 Task: Move the task Upgrade and migrate company data storage to a cloud-based solution to the section To-Do in the project AgileLogic and sort the tasks in the project by Last modified on
Action: Mouse moved to (92, 277)
Screenshot: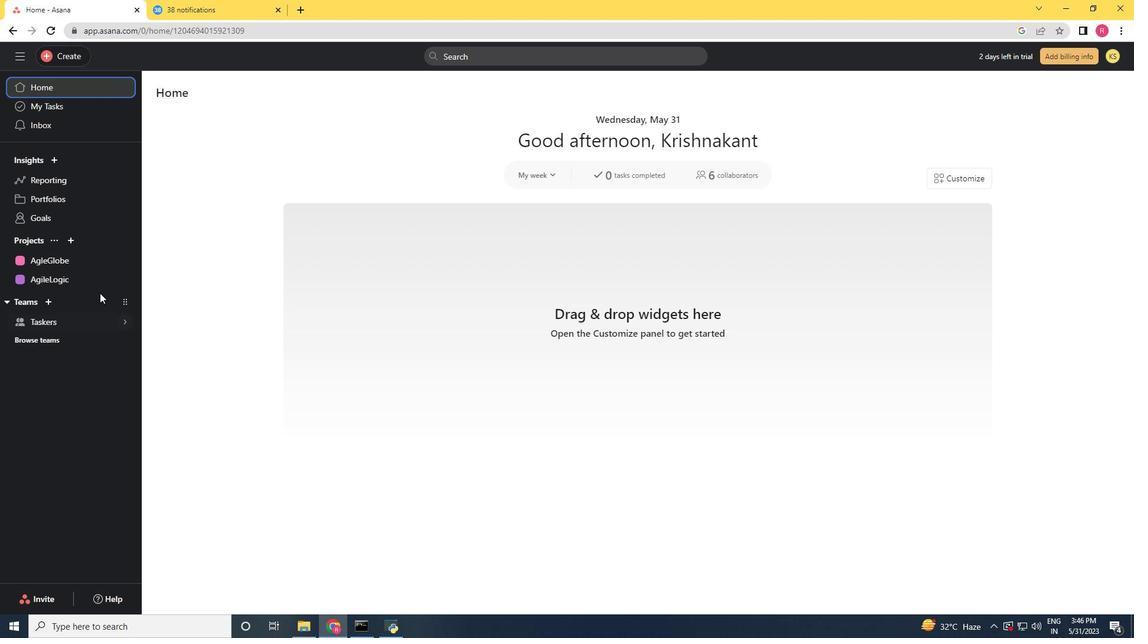 
Action: Mouse pressed left at (92, 277)
Screenshot: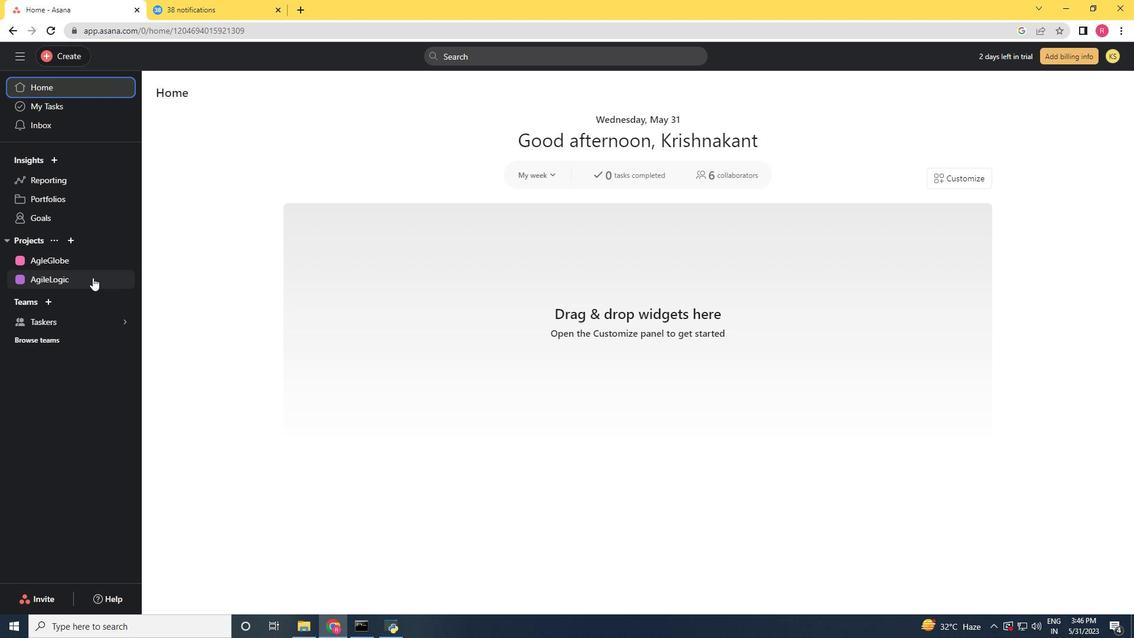 
Action: Mouse moved to (450, 329)
Screenshot: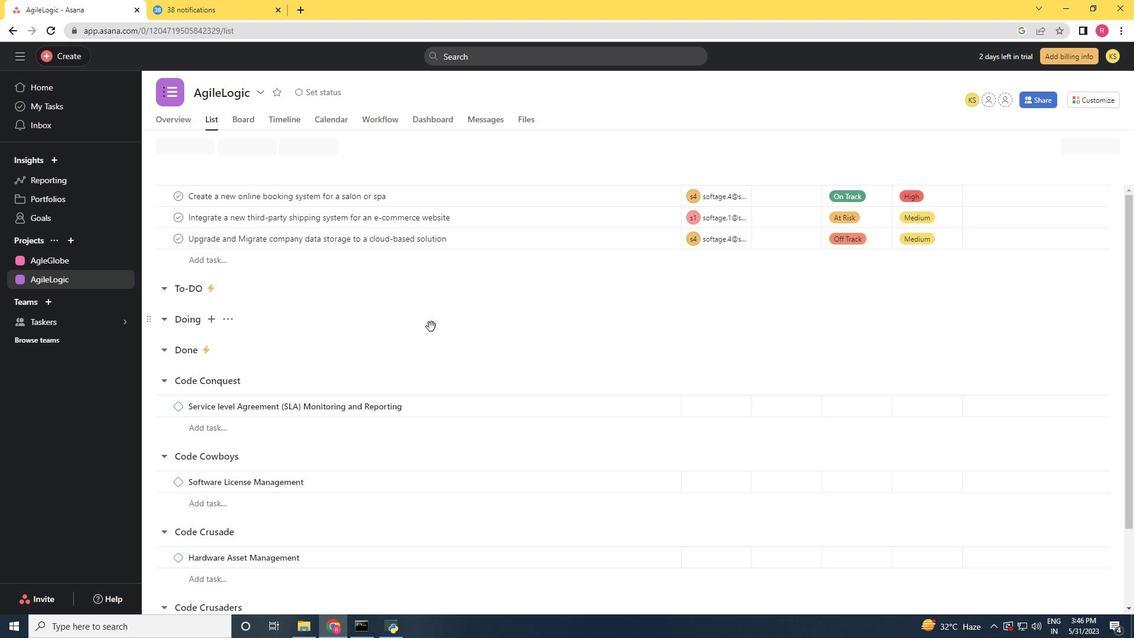 
Action: Mouse scrolled (450, 329) with delta (0, 0)
Screenshot: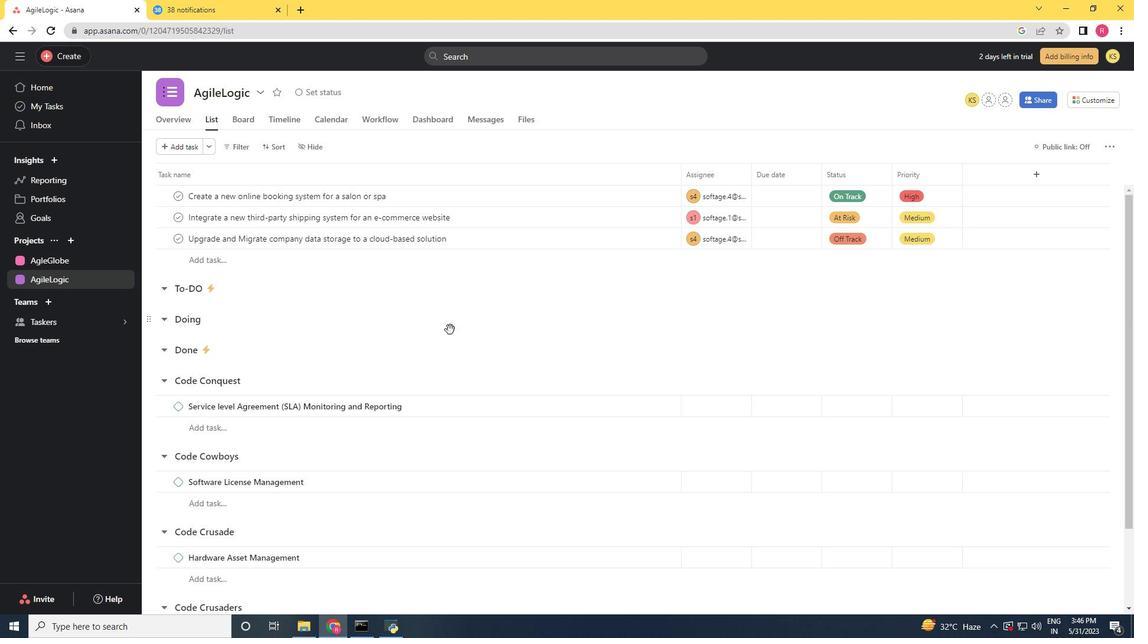 
Action: Mouse scrolled (450, 329) with delta (0, 0)
Screenshot: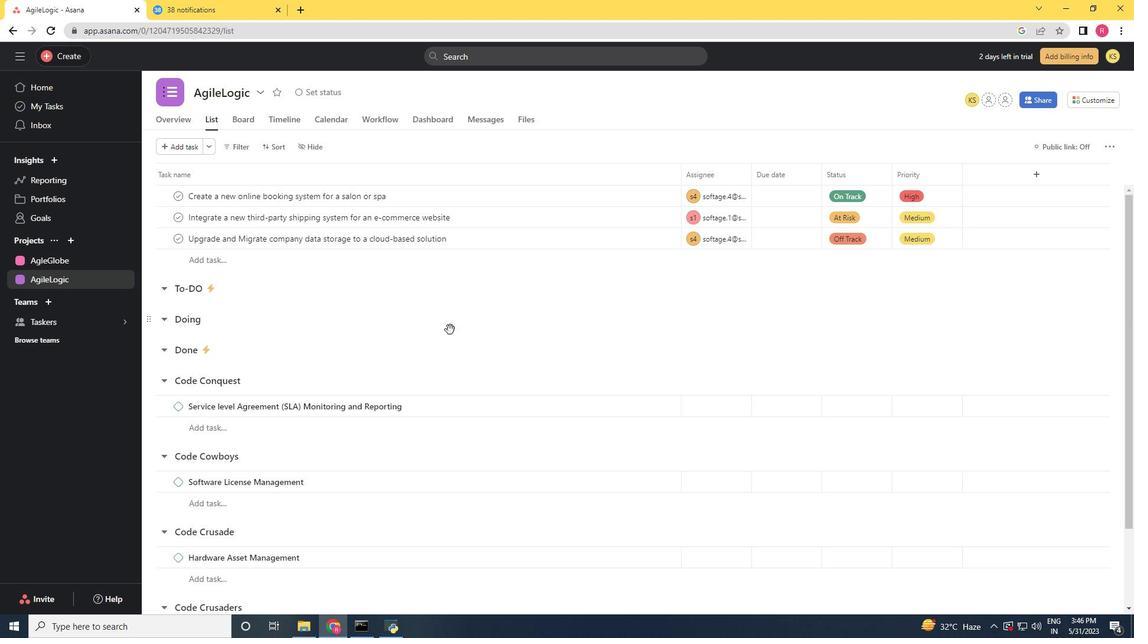 
Action: Mouse moved to (450, 330)
Screenshot: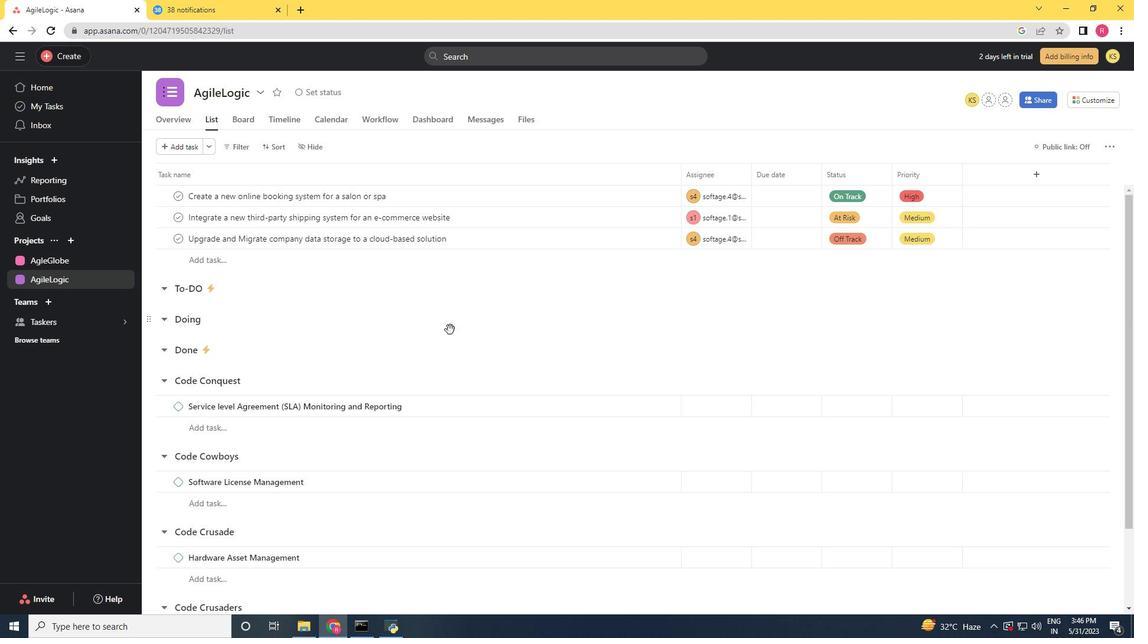 
Action: Mouse scrolled (450, 329) with delta (0, 0)
Screenshot: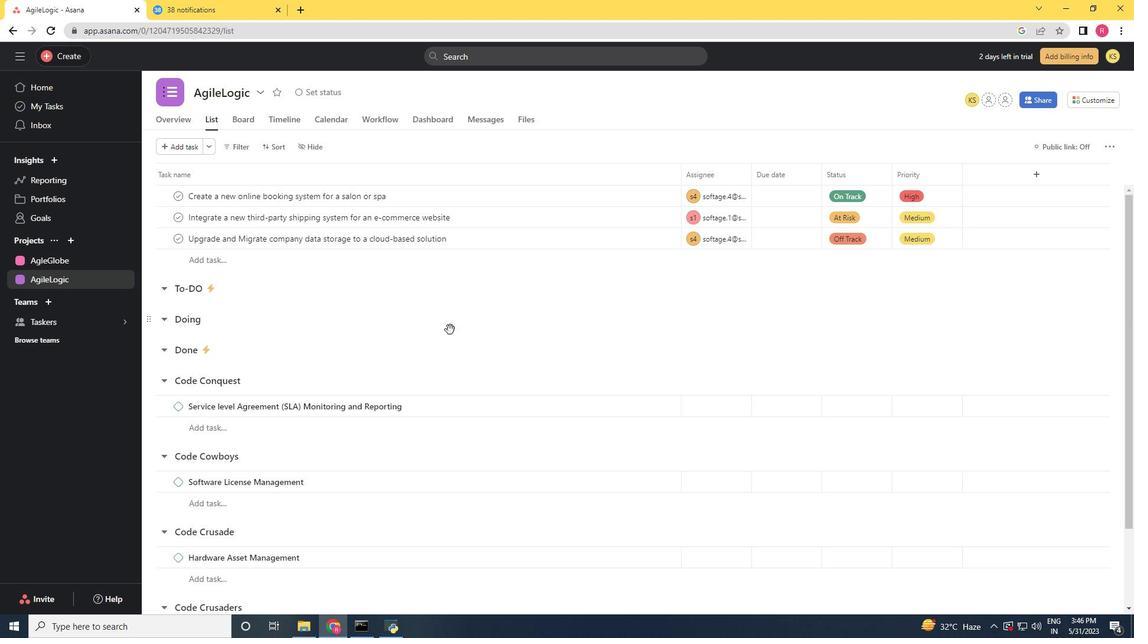 
Action: Mouse moved to (450, 330)
Screenshot: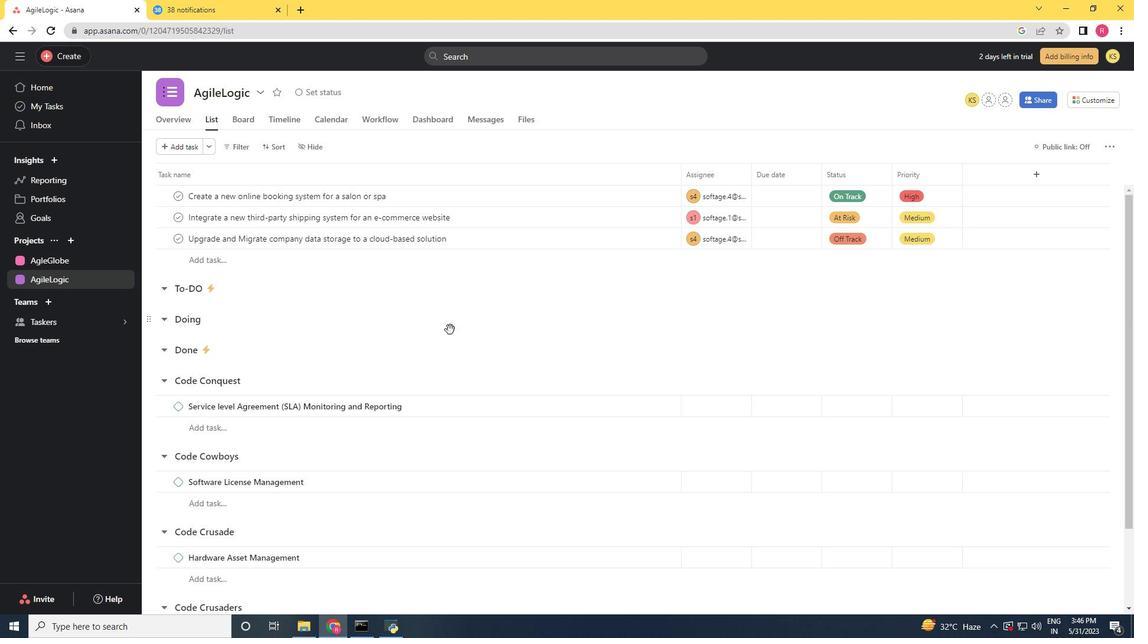 
Action: Mouse scrolled (450, 330) with delta (0, 0)
Screenshot: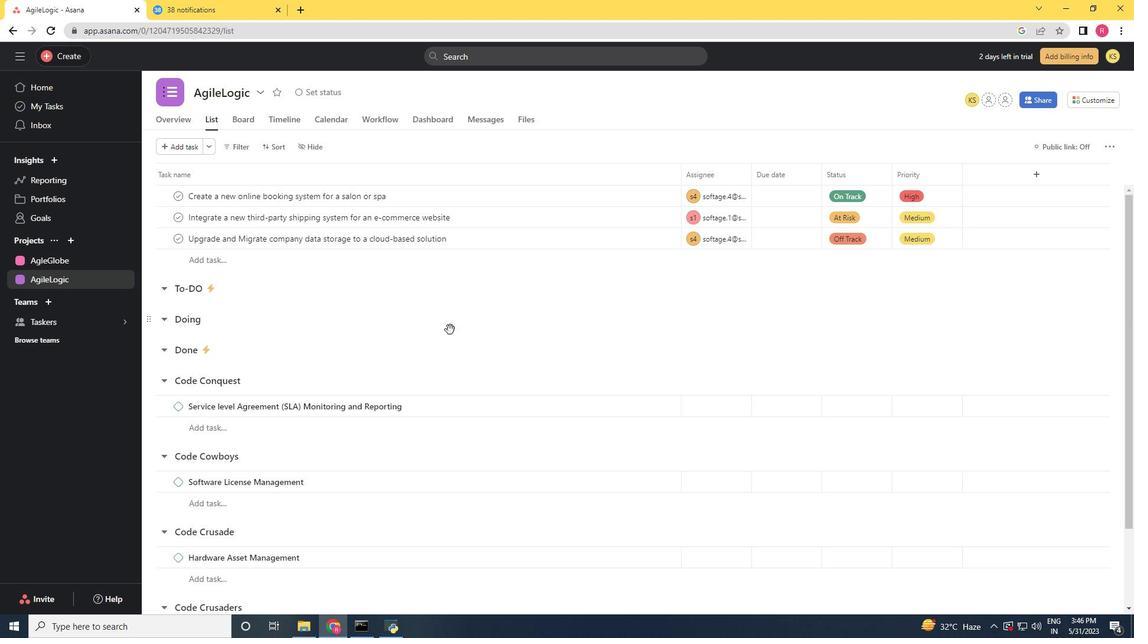 
Action: Mouse moved to (450, 330)
Screenshot: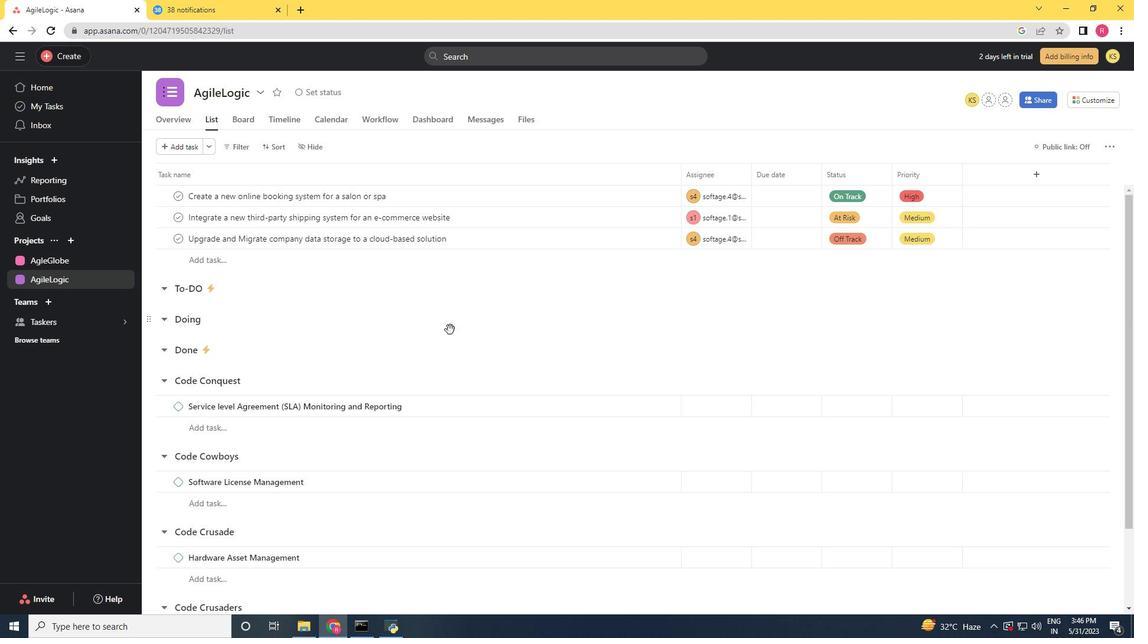 
Action: Mouse scrolled (450, 330) with delta (0, 0)
Screenshot: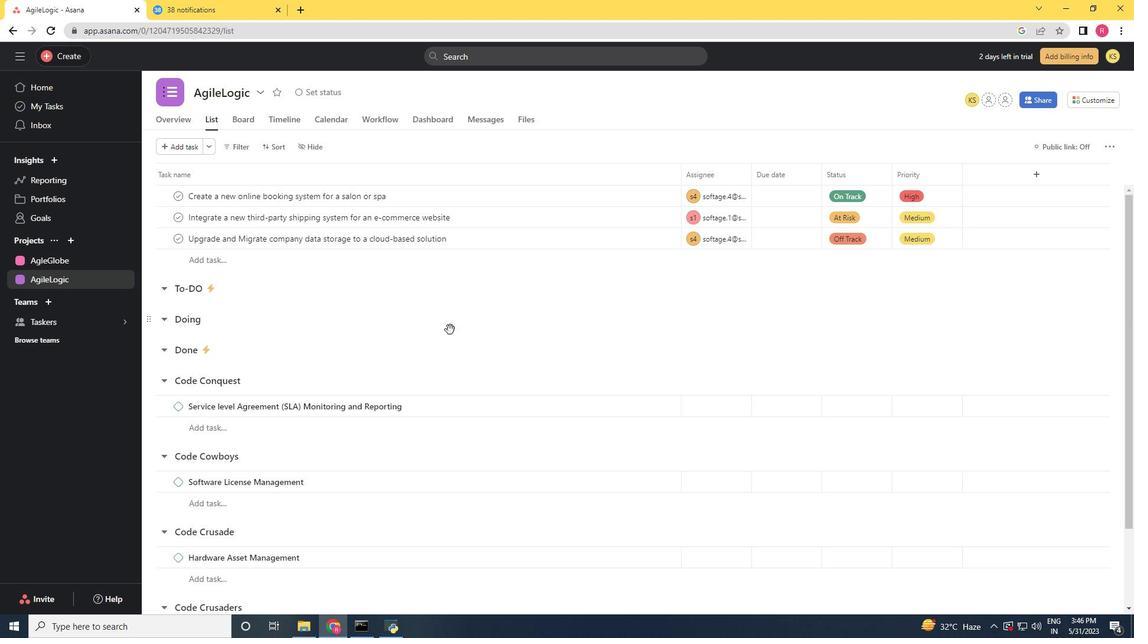 
Action: Mouse scrolled (450, 330) with delta (0, 0)
Screenshot: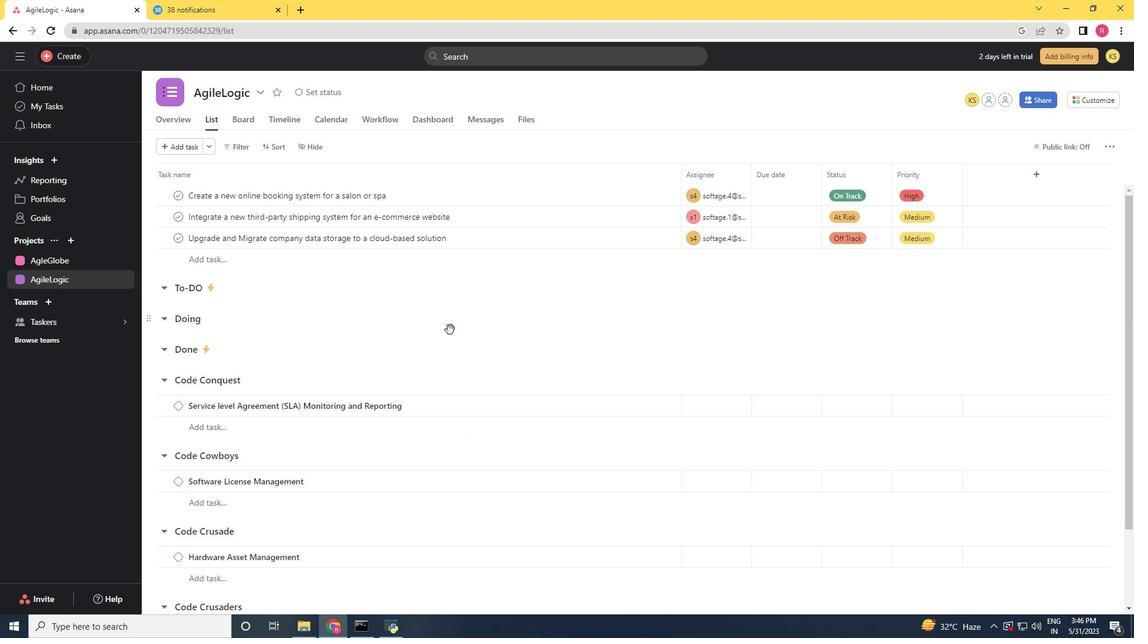 
Action: Mouse scrolled (450, 330) with delta (0, 0)
Screenshot: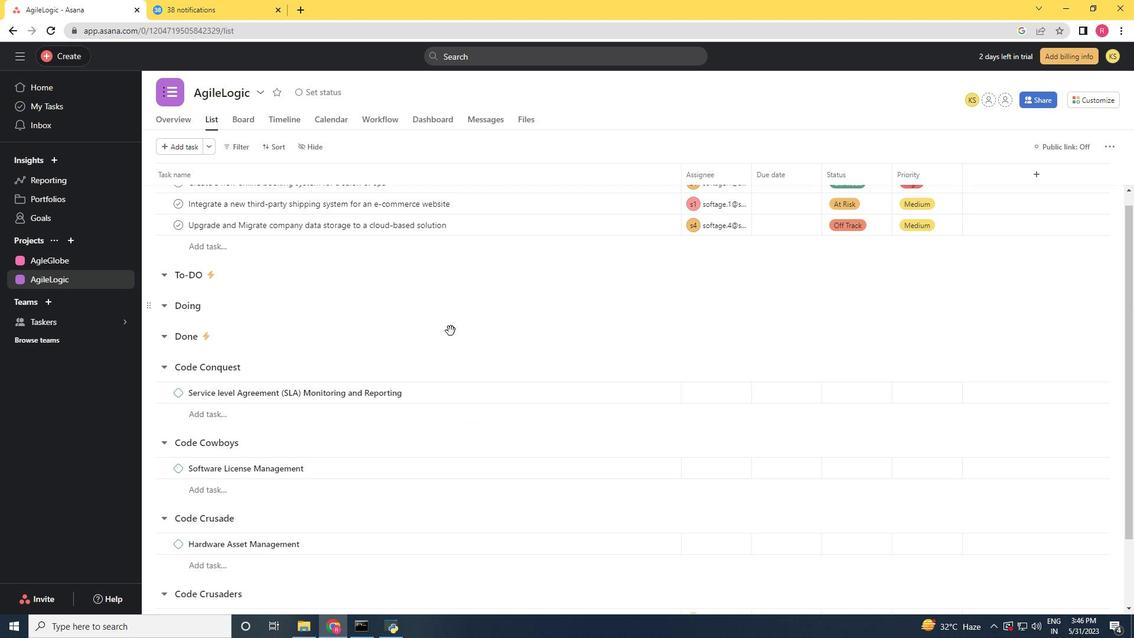 
Action: Mouse moved to (452, 331)
Screenshot: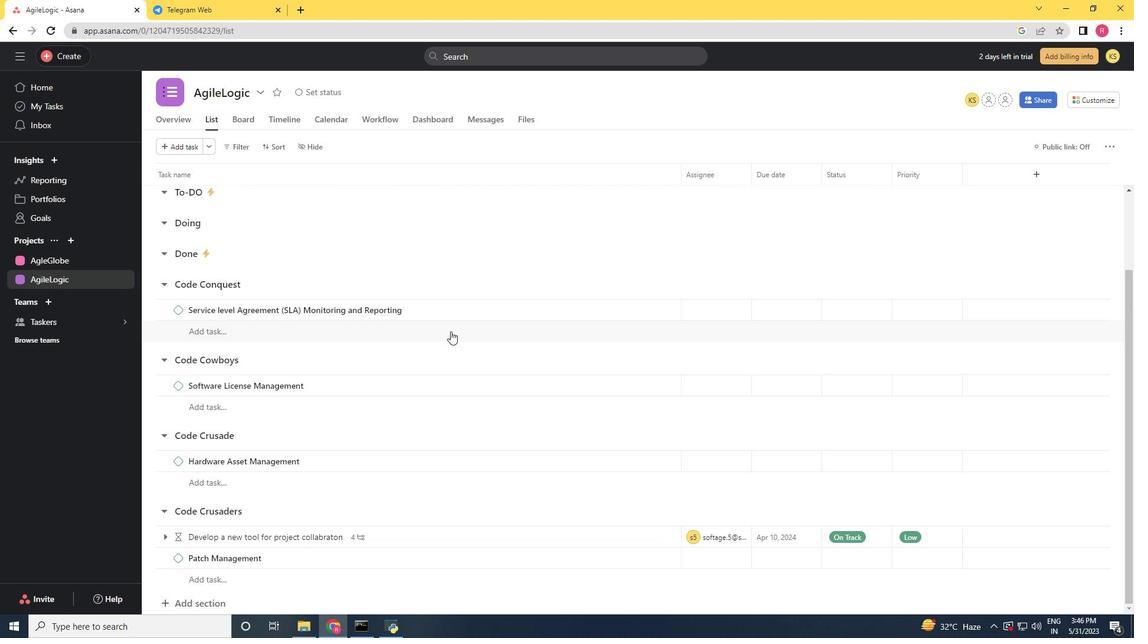 
Action: Mouse scrolled (452, 332) with delta (0, 0)
Screenshot: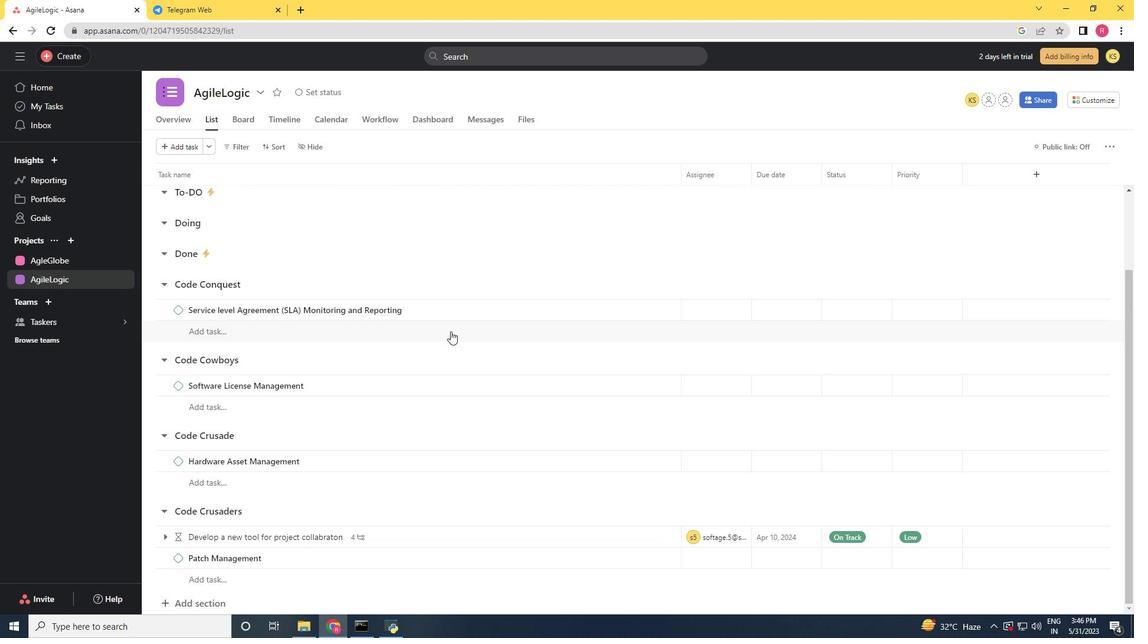 
Action: Mouse moved to (455, 329)
Screenshot: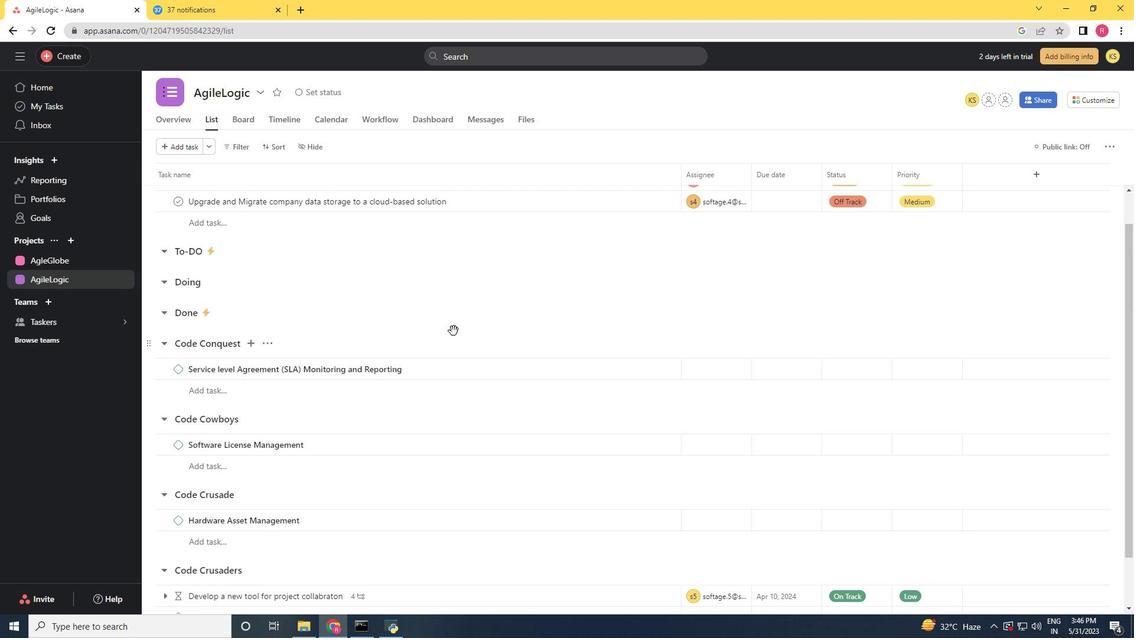
Action: Mouse scrolled (454, 330) with delta (0, 0)
Screenshot: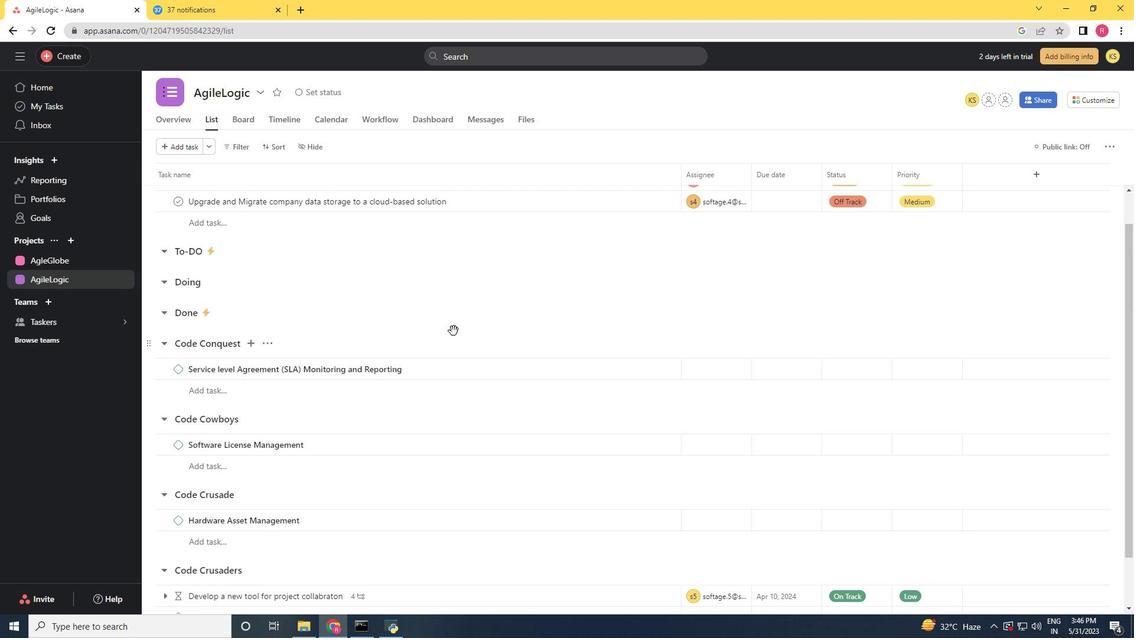 
Action: Mouse moved to (456, 328)
Screenshot: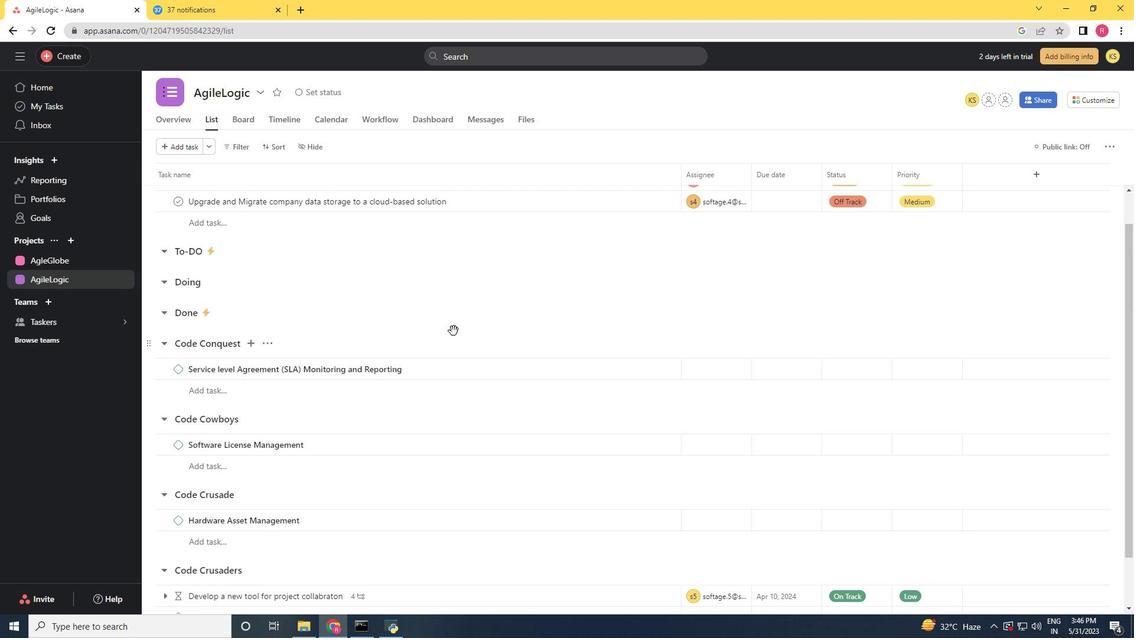 
Action: Mouse scrolled (456, 329) with delta (0, 0)
Screenshot: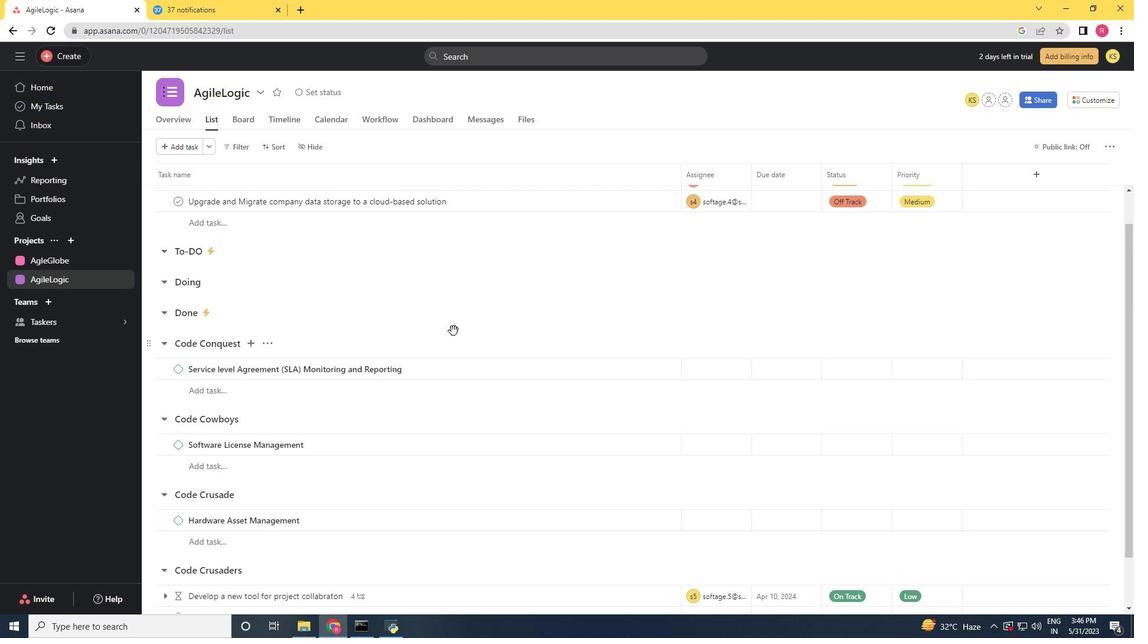 
Action: Mouse moved to (459, 326)
Screenshot: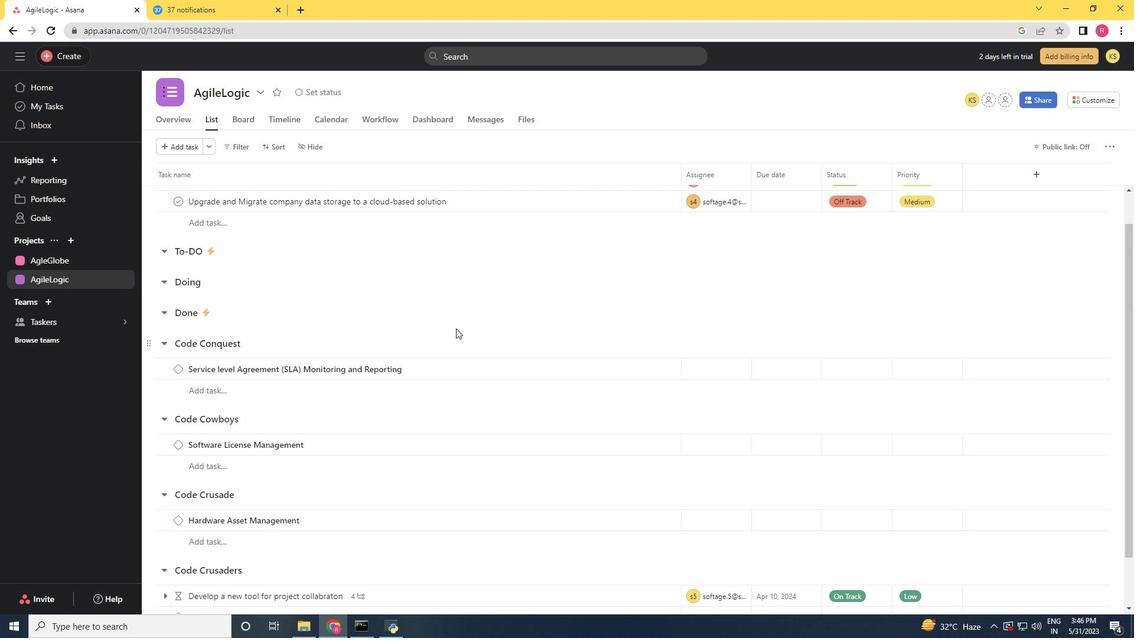 
Action: Mouse scrolled (459, 326) with delta (0, 0)
Screenshot: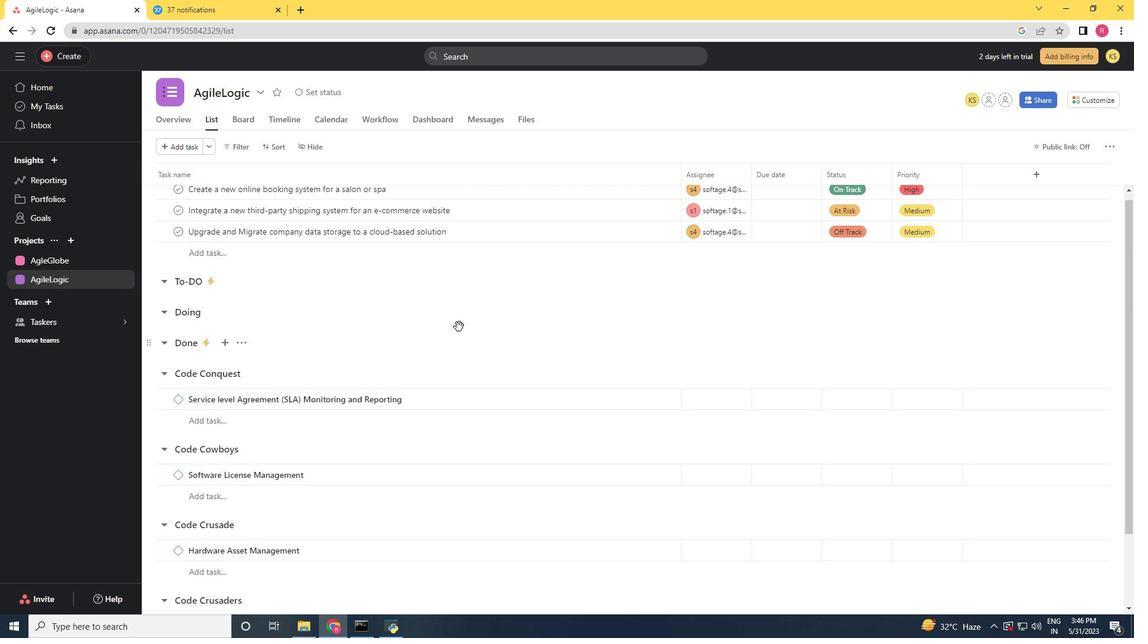 
Action: Mouse moved to (459, 327)
Screenshot: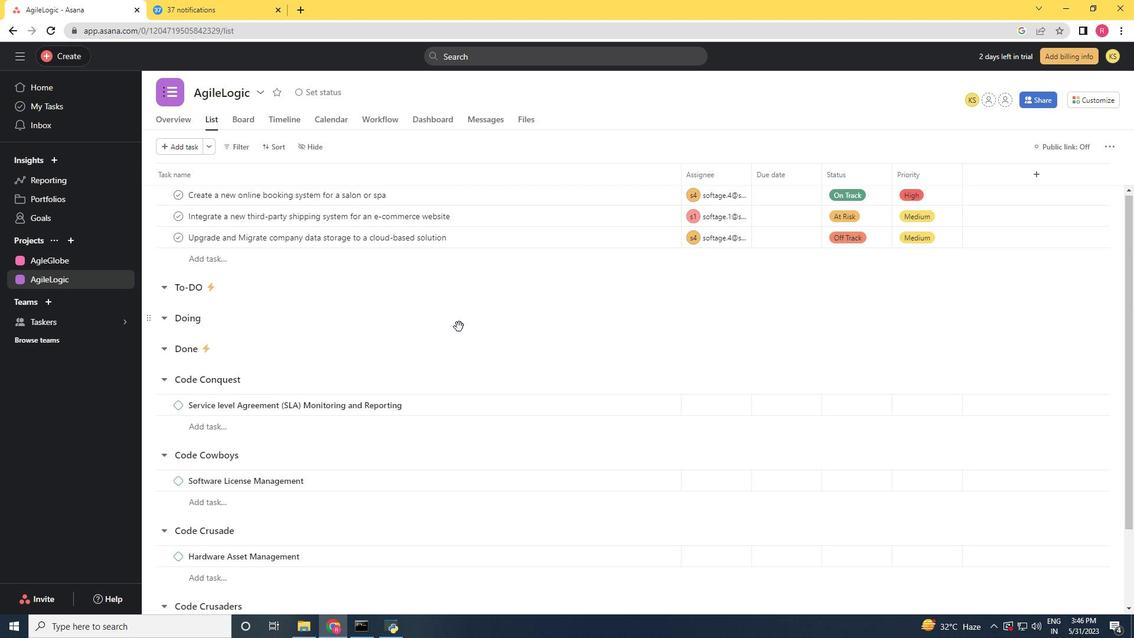 
Action: Mouse scrolled (459, 326) with delta (0, 0)
Screenshot: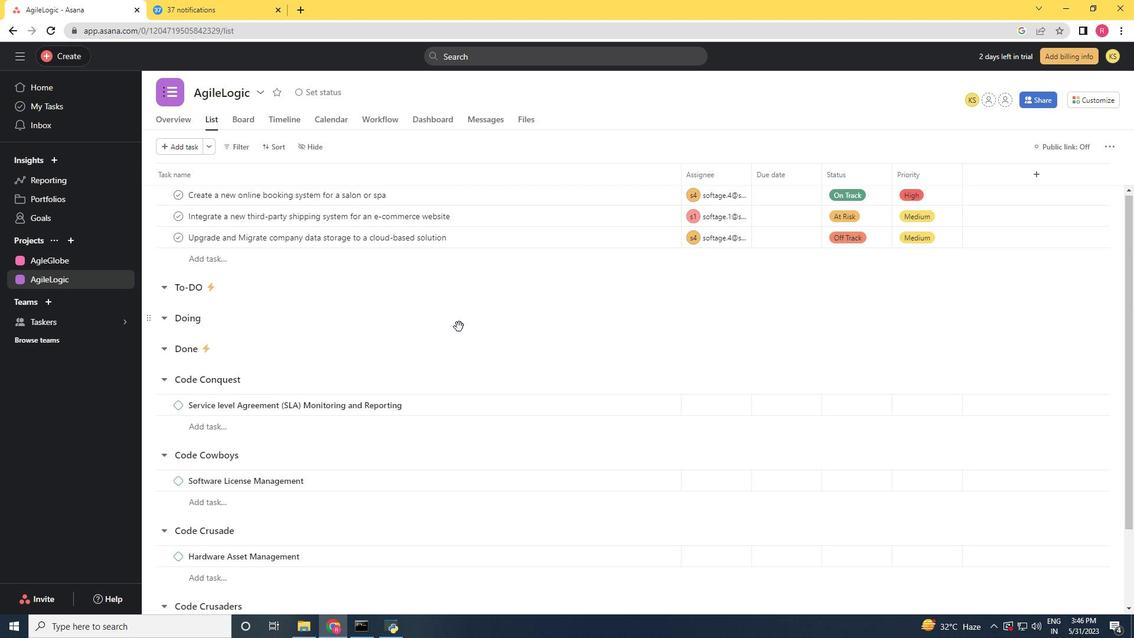 
Action: Mouse moved to (459, 327)
Screenshot: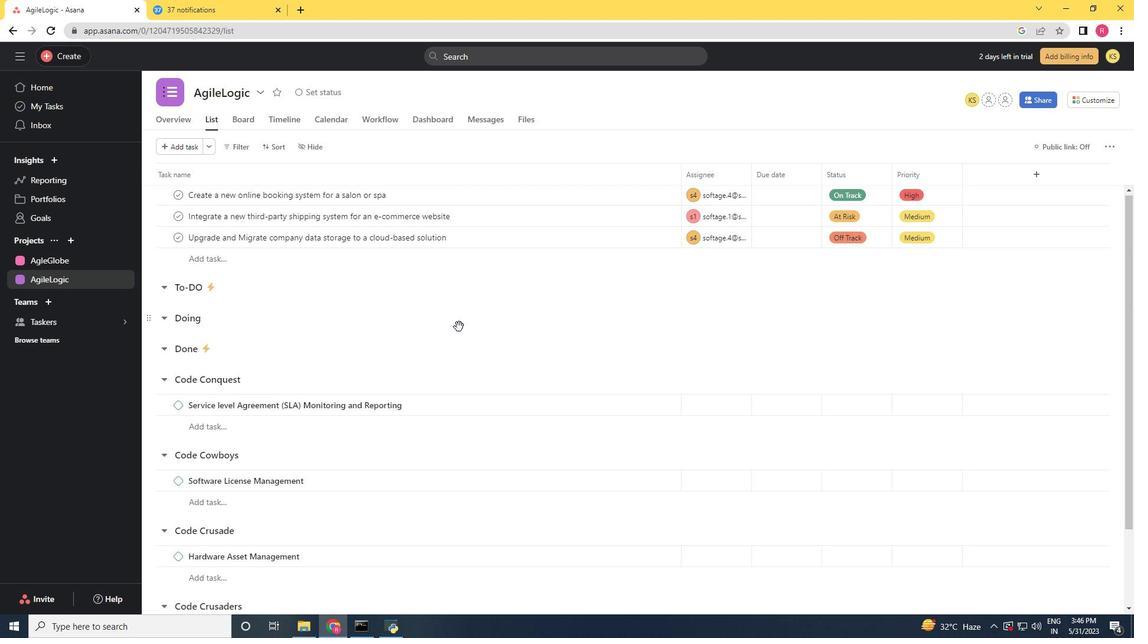
Action: Mouse scrolled (459, 327) with delta (0, 0)
Screenshot: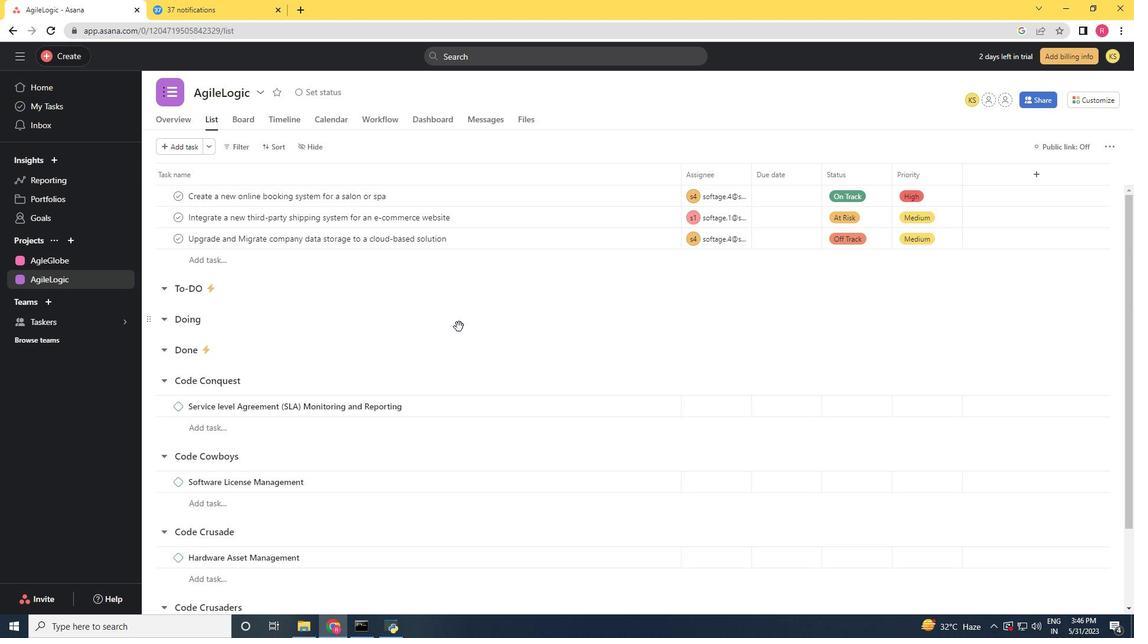 
Action: Mouse scrolled (459, 327) with delta (0, 0)
Screenshot: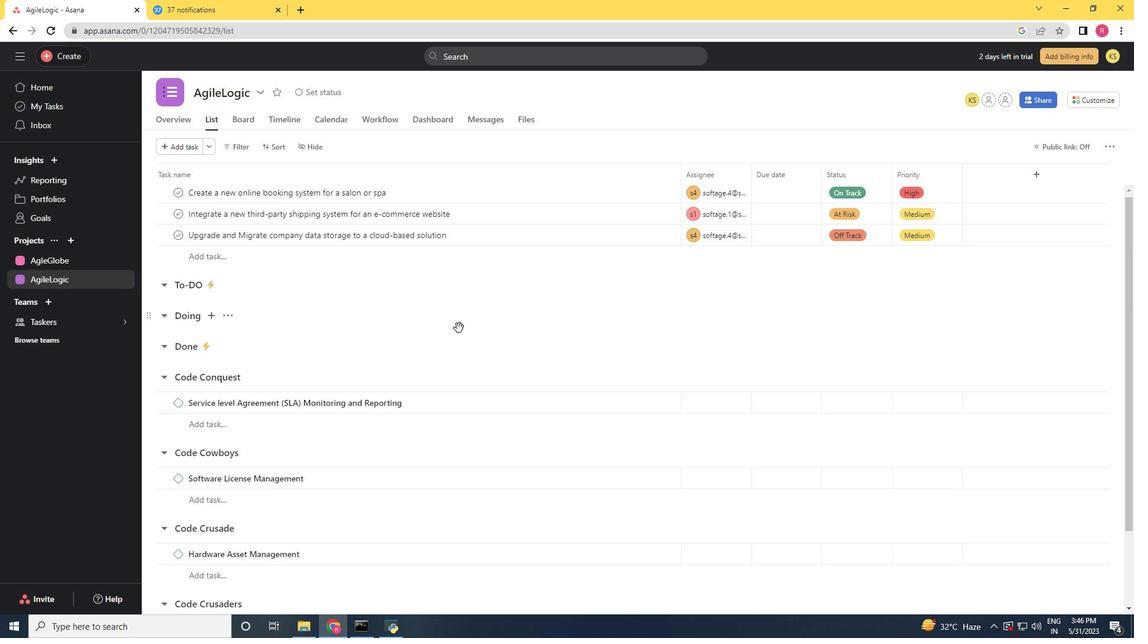 
Action: Mouse moved to (463, 416)
Screenshot: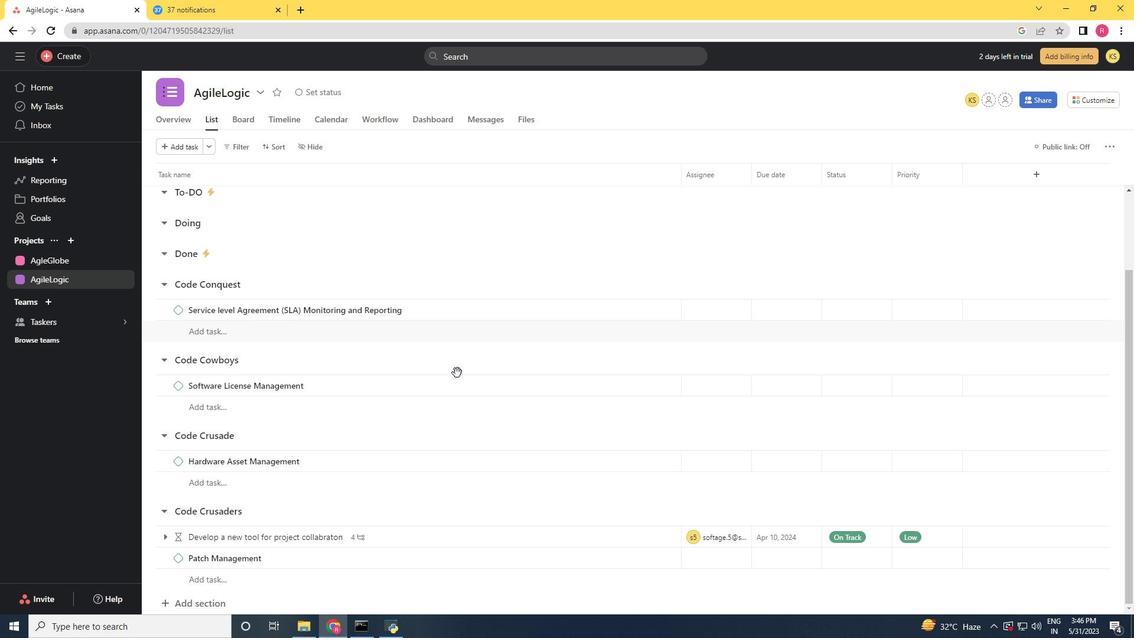 
Action: Mouse scrolled (463, 415) with delta (0, 0)
Screenshot: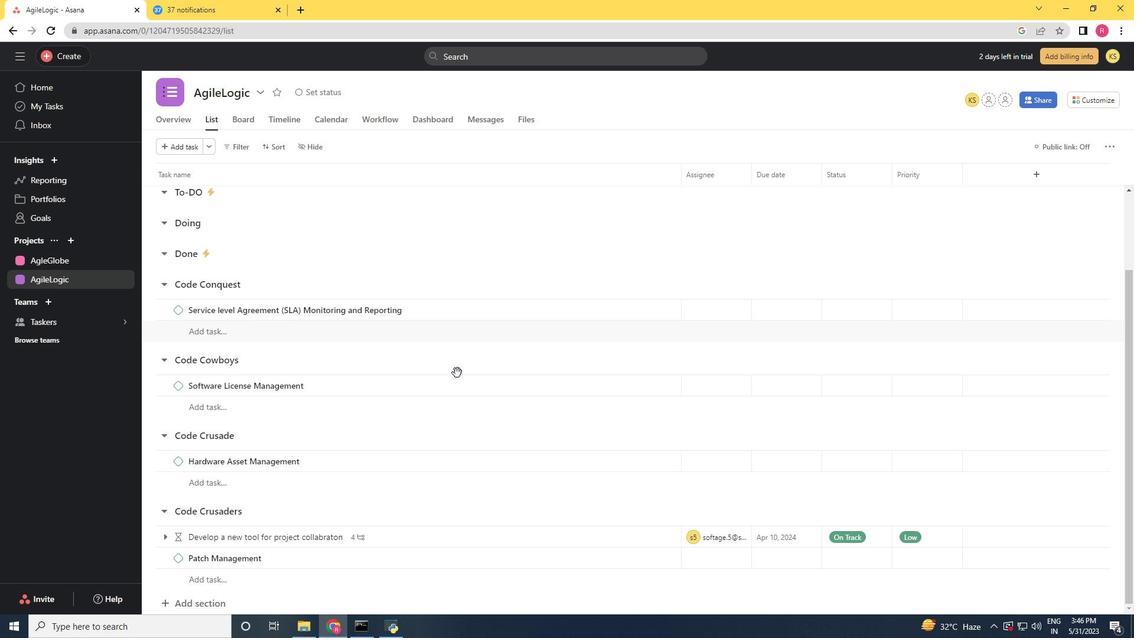 
Action: Mouse moved to (463, 422)
Screenshot: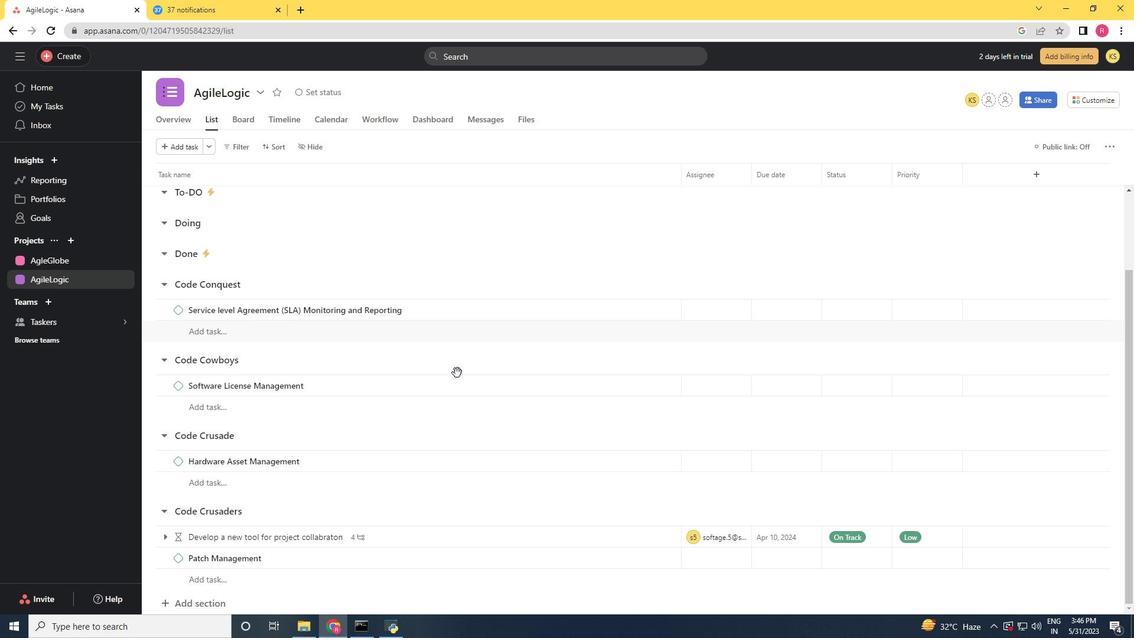
Action: Mouse scrolled (463, 421) with delta (0, 0)
Screenshot: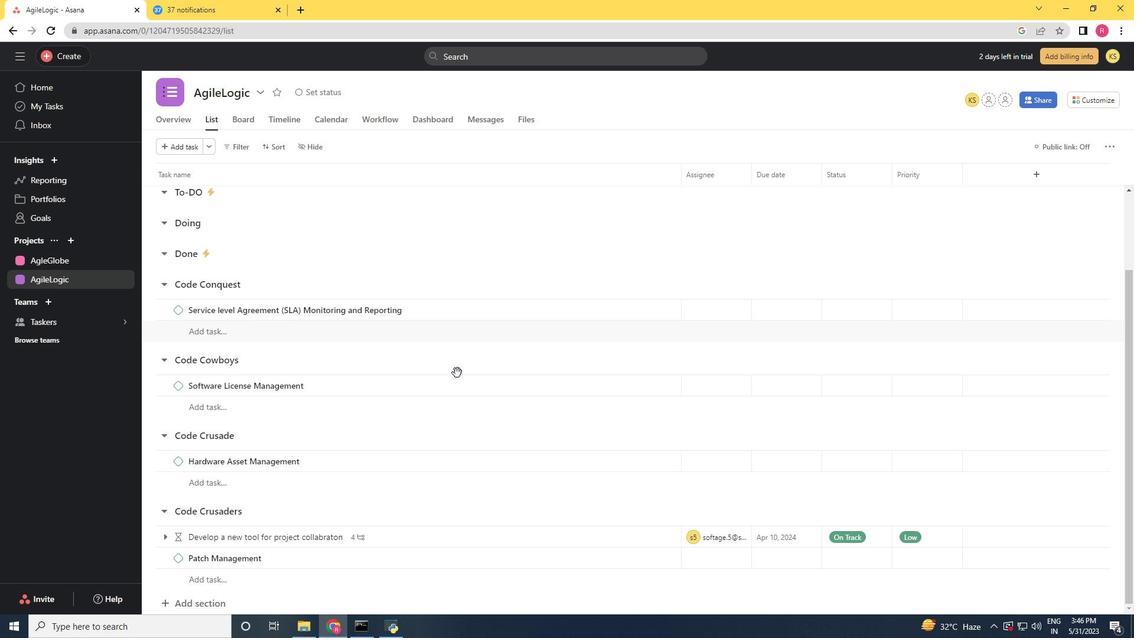 
Action: Mouse moved to (463, 430)
Screenshot: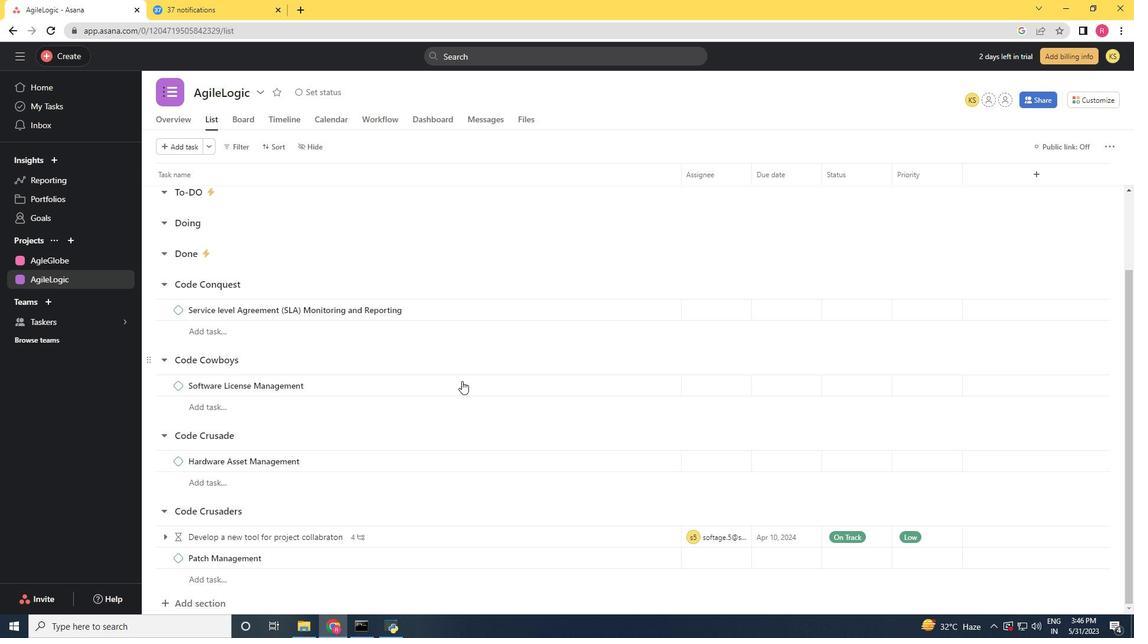 
Action: Mouse scrolled (463, 430) with delta (0, 0)
Screenshot: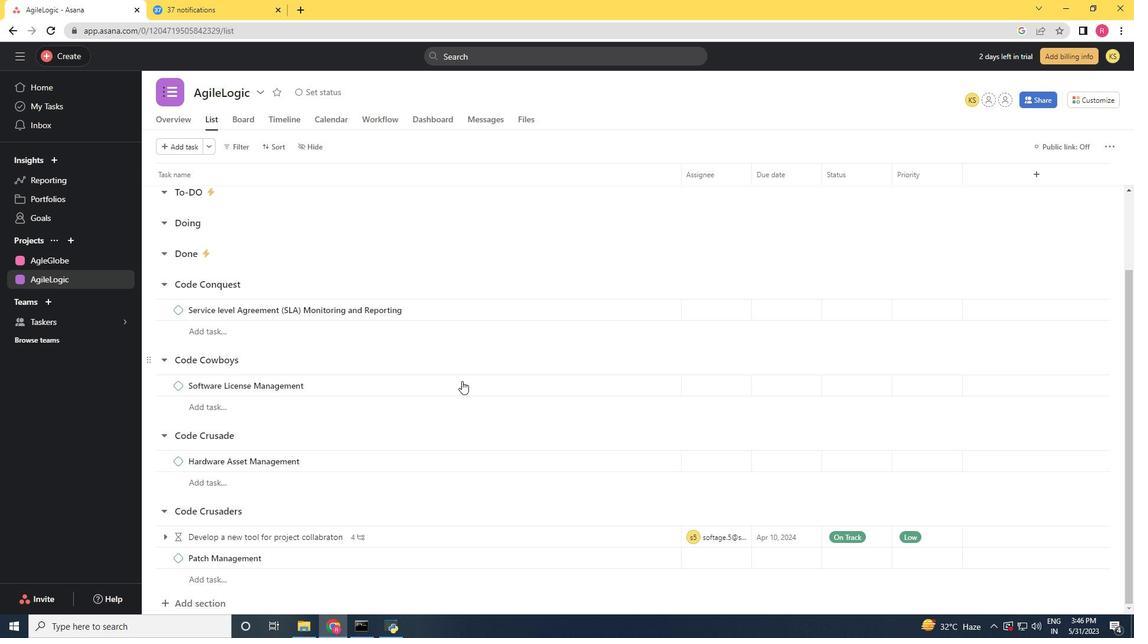 
Action: Mouse moved to (463, 432)
Screenshot: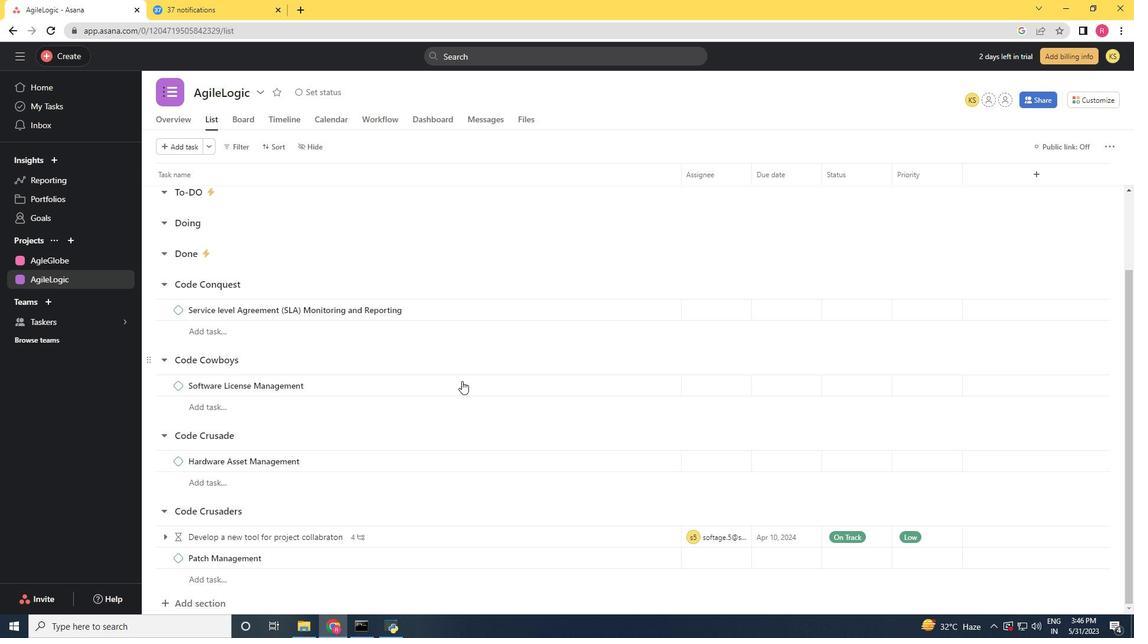 
Action: Mouse scrolled (463, 431) with delta (0, 0)
Screenshot: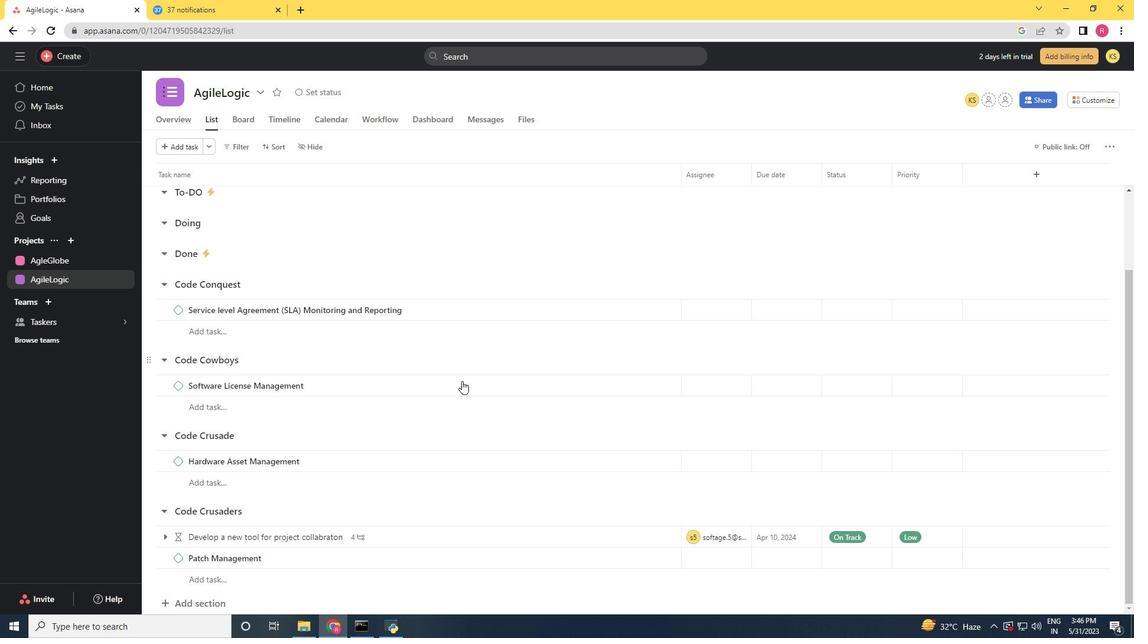
Action: Mouse moved to (463, 432)
Screenshot: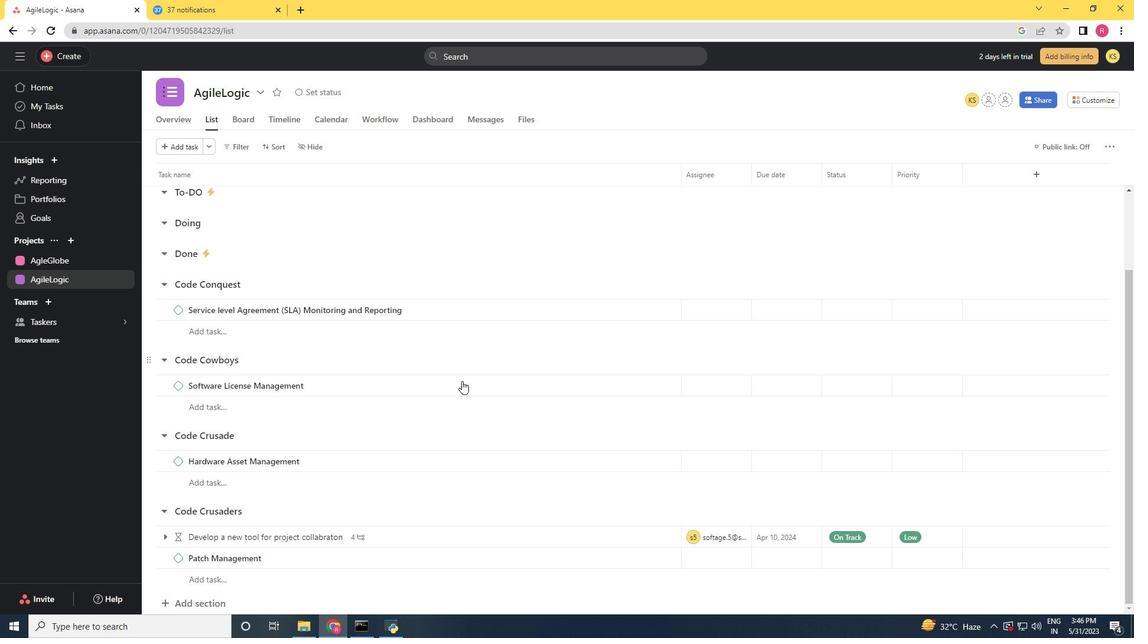
Action: Mouse scrolled (463, 432) with delta (0, 0)
Screenshot: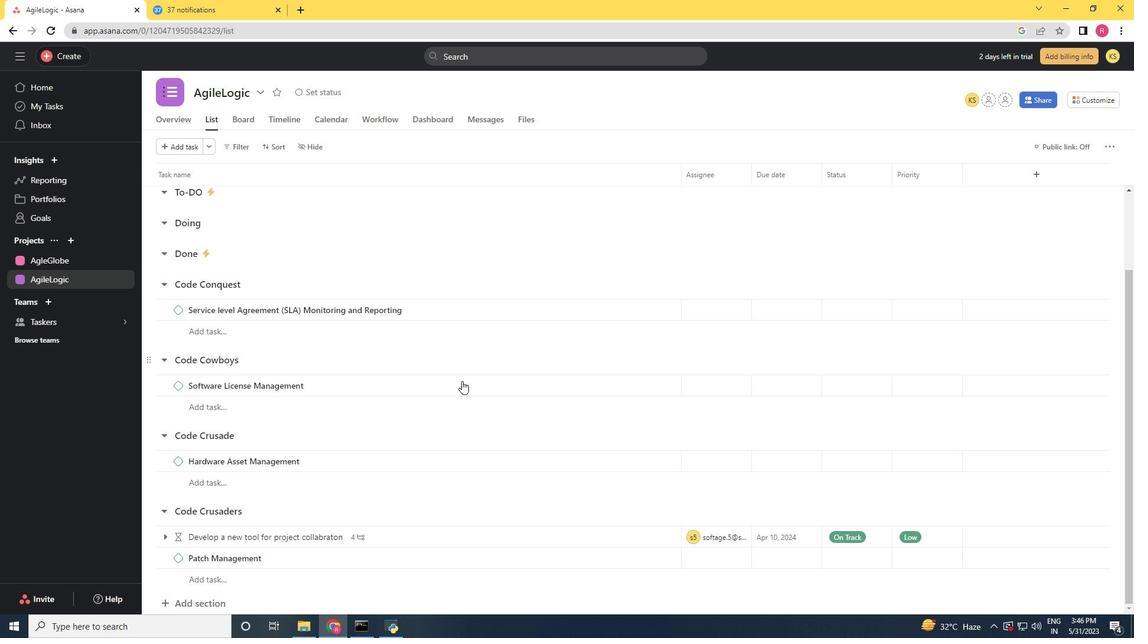 
Action: Mouse moved to (463, 432)
Screenshot: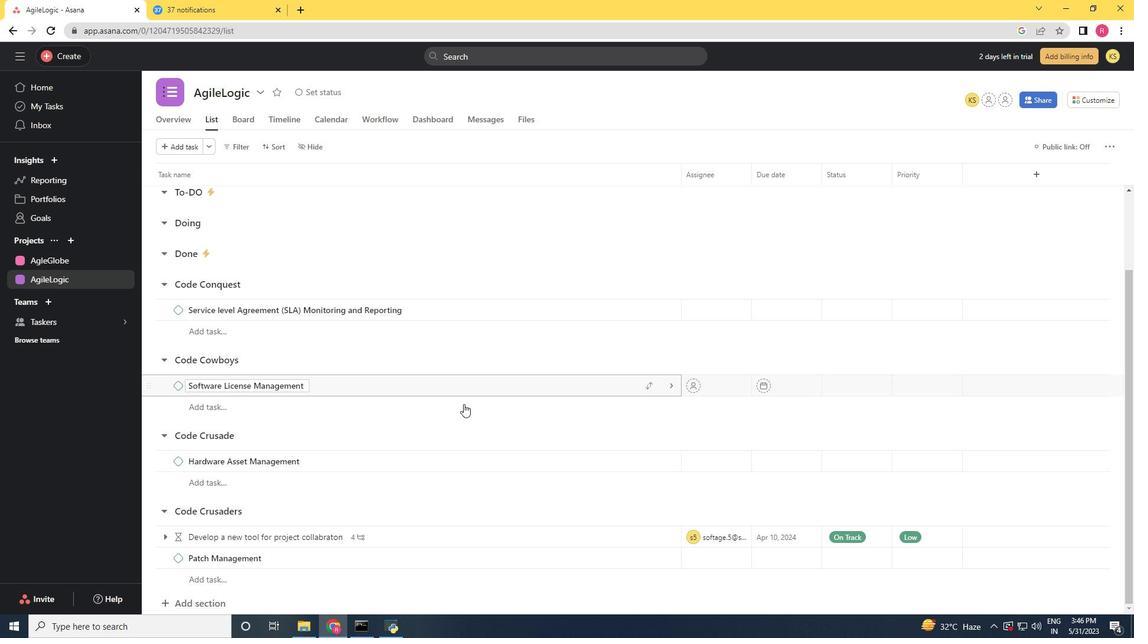 
Action: Mouse scrolled (463, 432) with delta (0, 0)
Screenshot: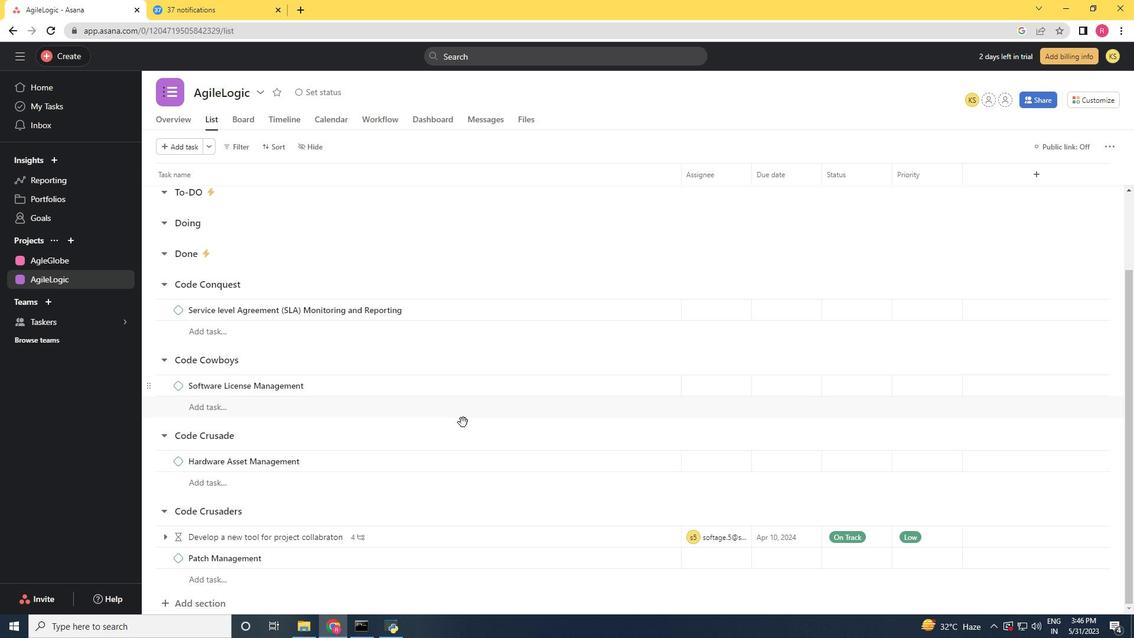 
Action: Mouse moved to (404, 497)
Screenshot: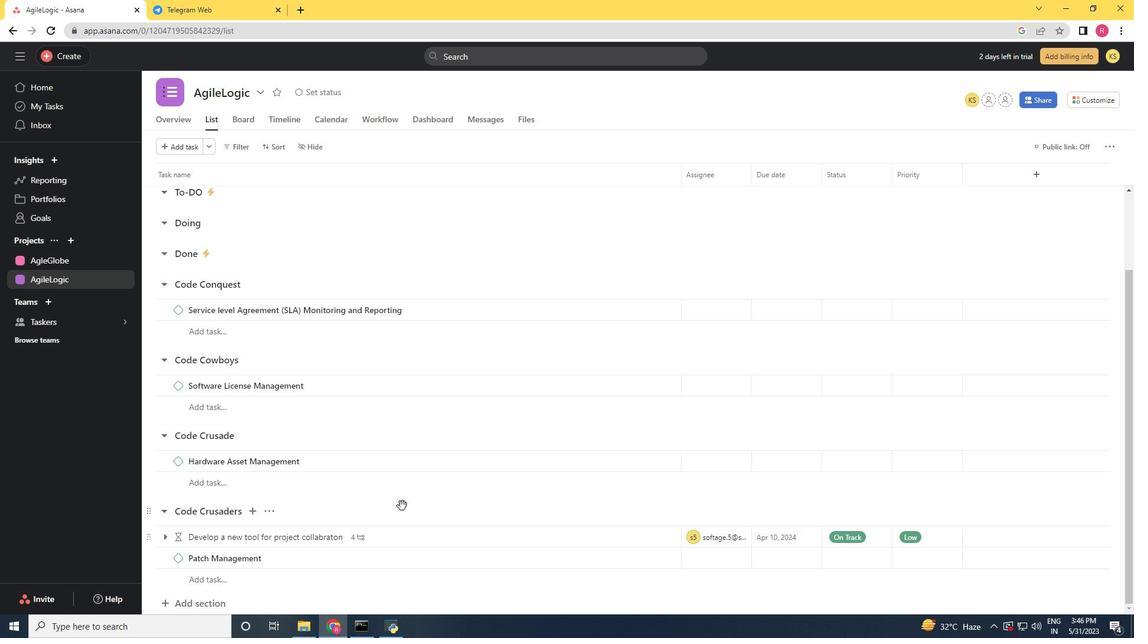 
Action: Mouse scrolled (404, 497) with delta (0, 0)
Screenshot: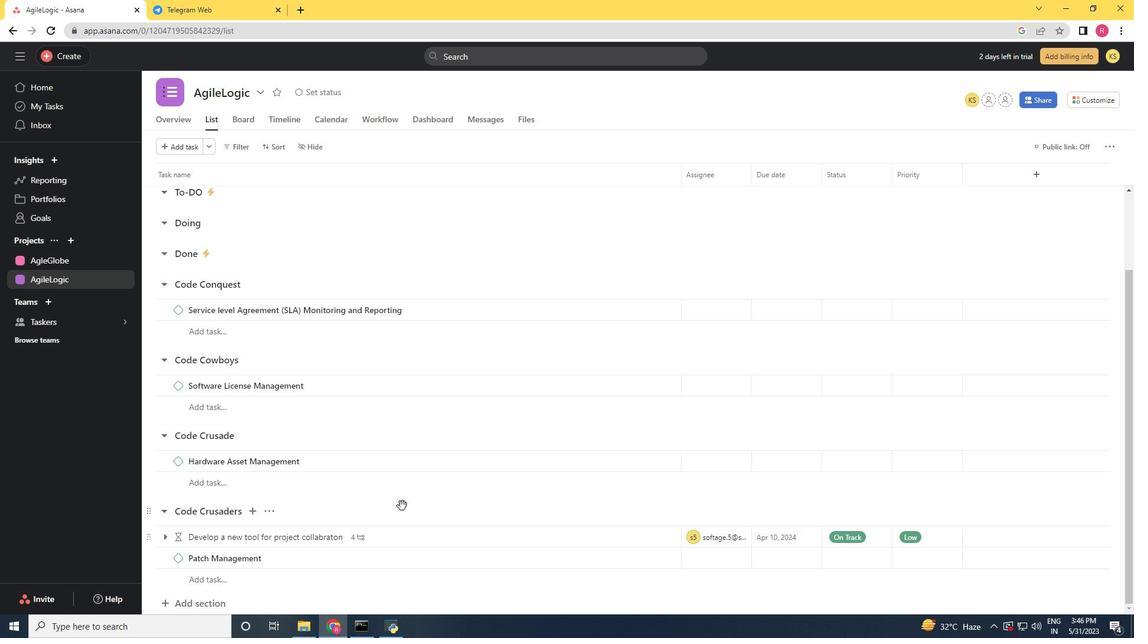 
Action: Mouse scrolled (404, 497) with delta (0, 0)
Screenshot: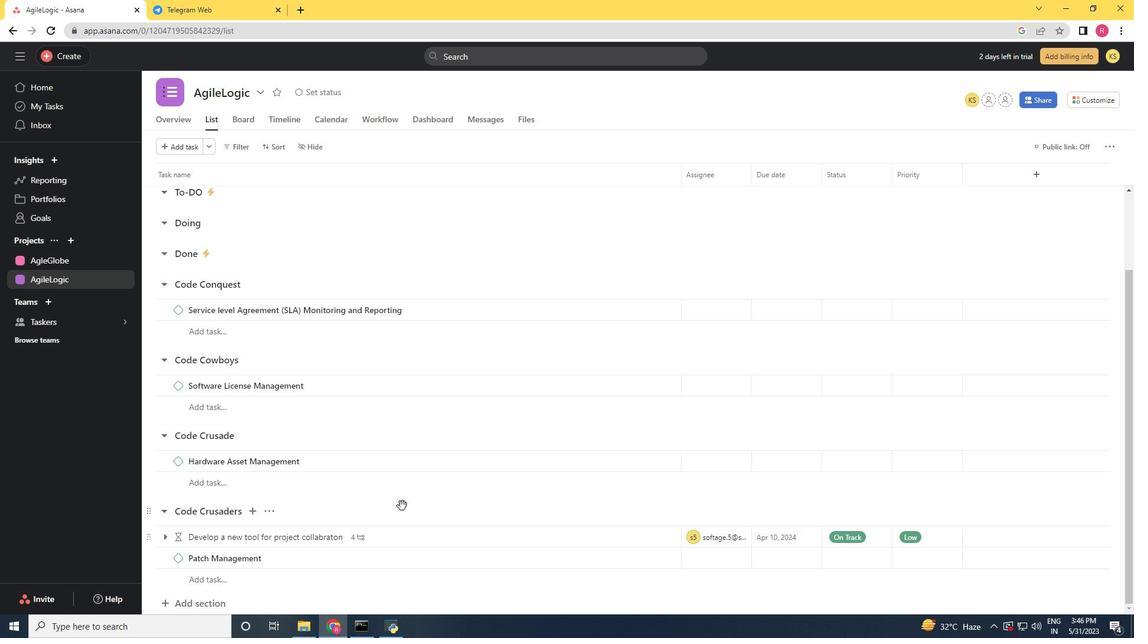 
Action: Mouse moved to (404, 497)
Screenshot: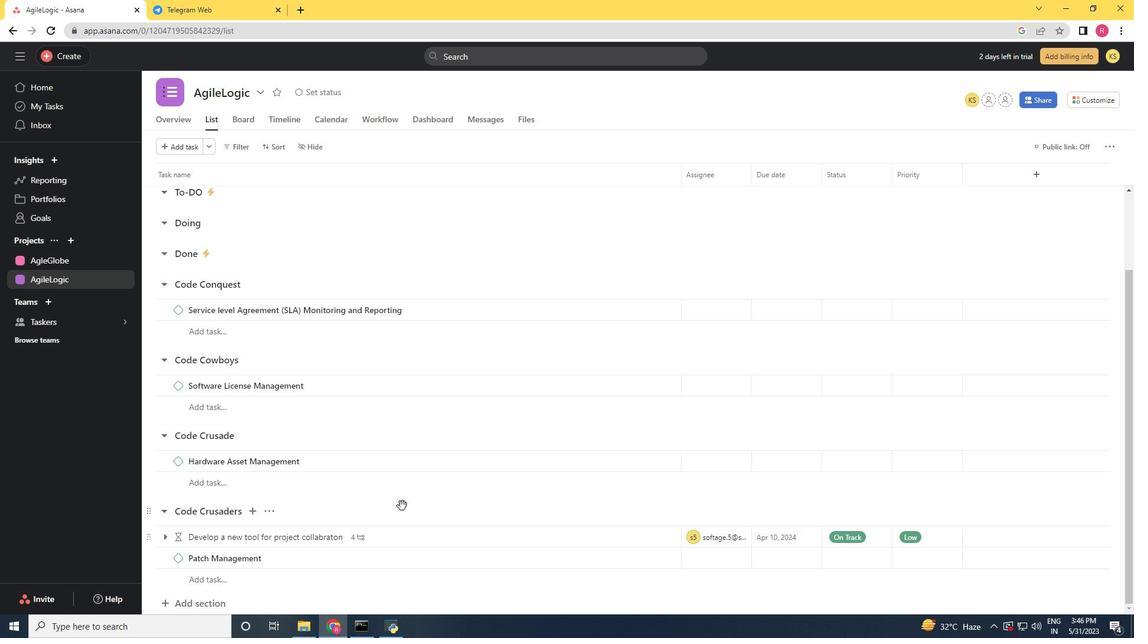 
Action: Mouse scrolled (404, 497) with delta (0, 0)
Screenshot: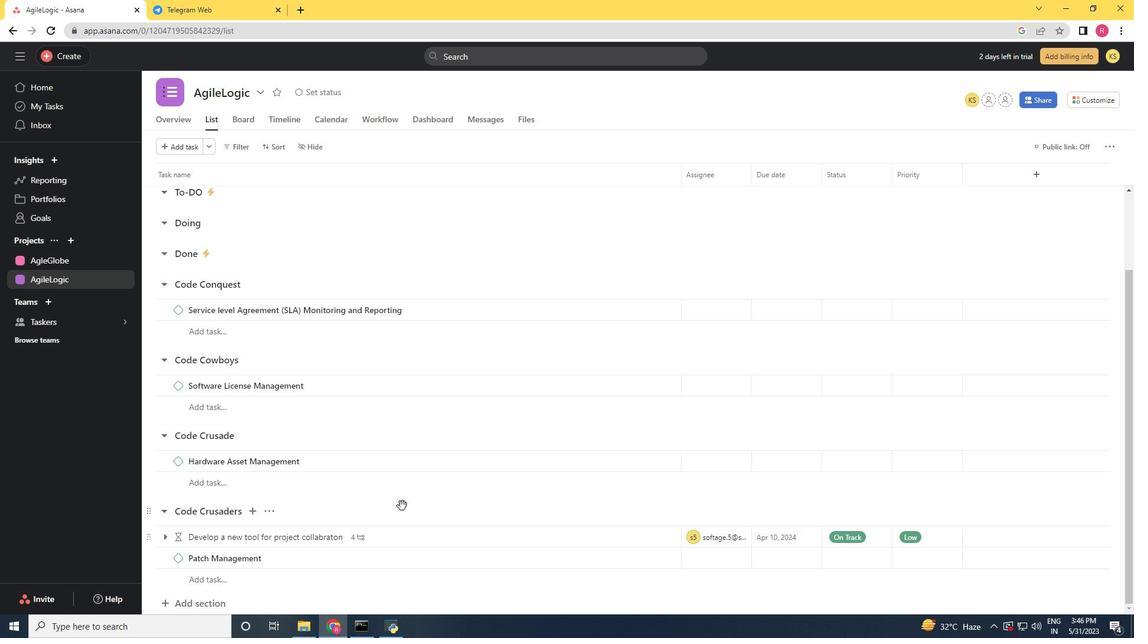 
Action: Mouse scrolled (404, 497) with delta (0, 0)
Screenshot: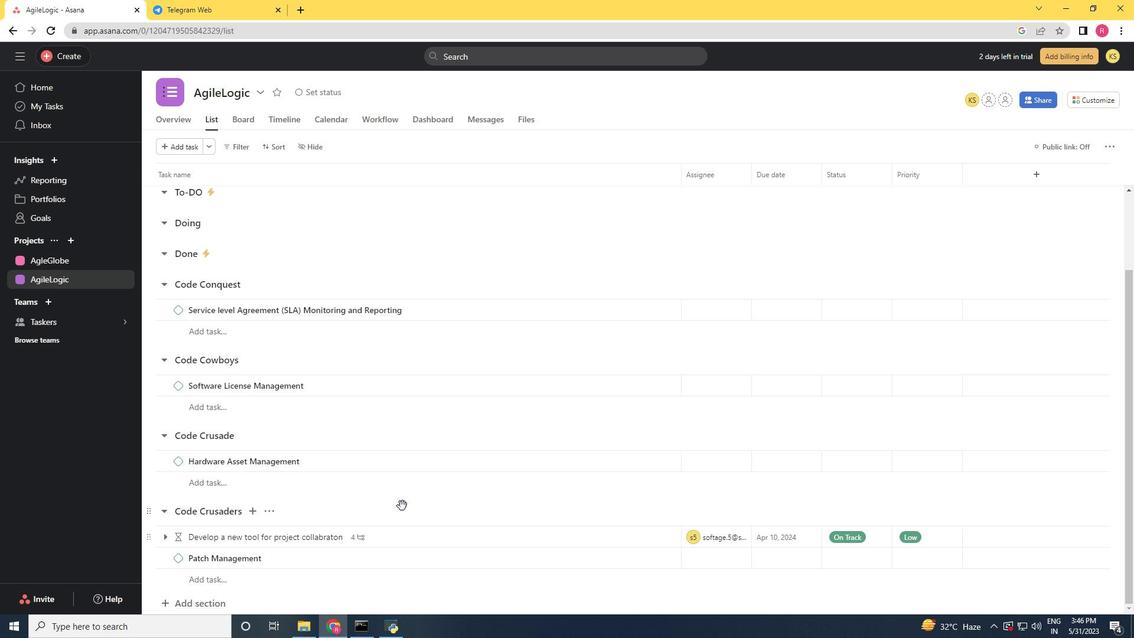 
Action: Mouse moved to (404, 496)
Screenshot: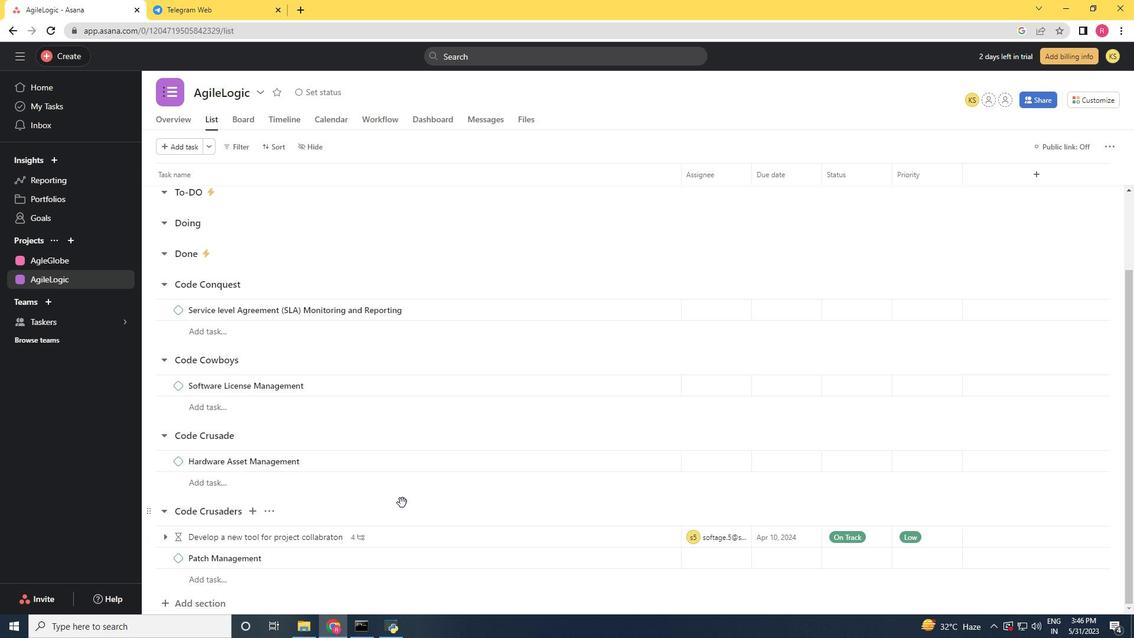 
Action: Mouse scrolled (404, 497) with delta (0, 0)
Screenshot: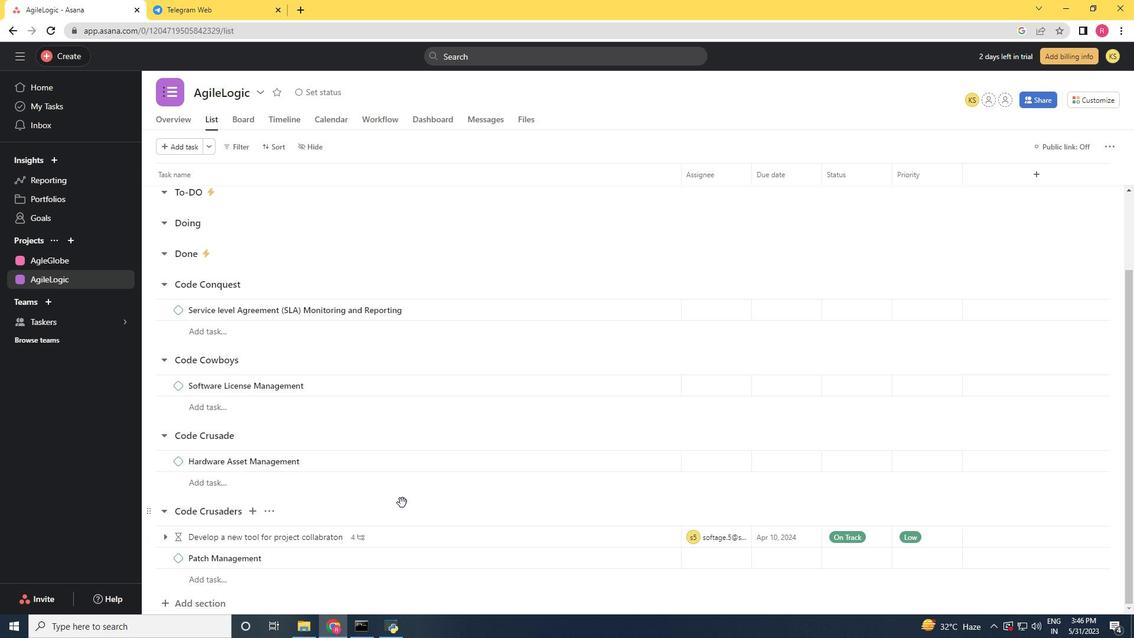 
Action: Mouse moved to (404, 495)
Screenshot: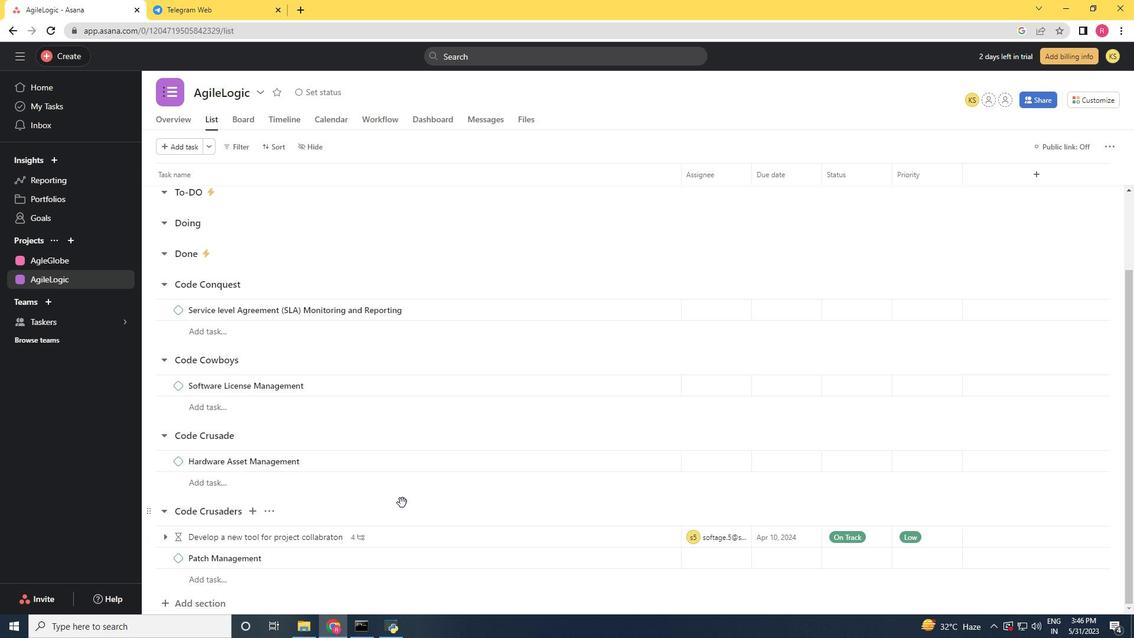 
Action: Mouse scrolled (404, 496) with delta (0, 0)
Screenshot: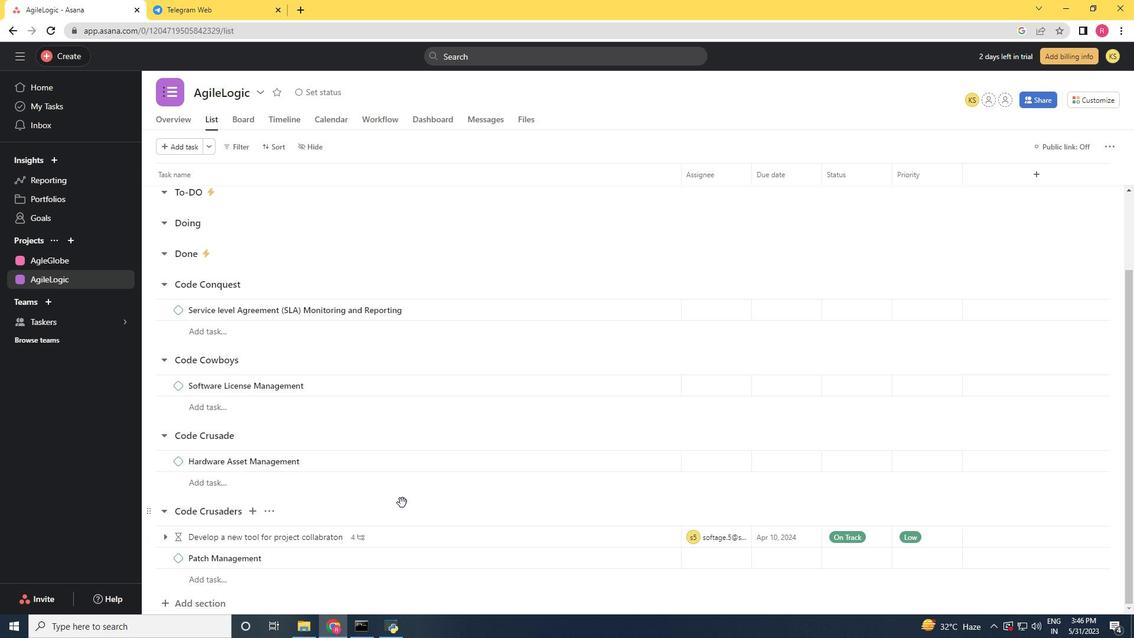 
Action: Mouse moved to (408, 478)
Screenshot: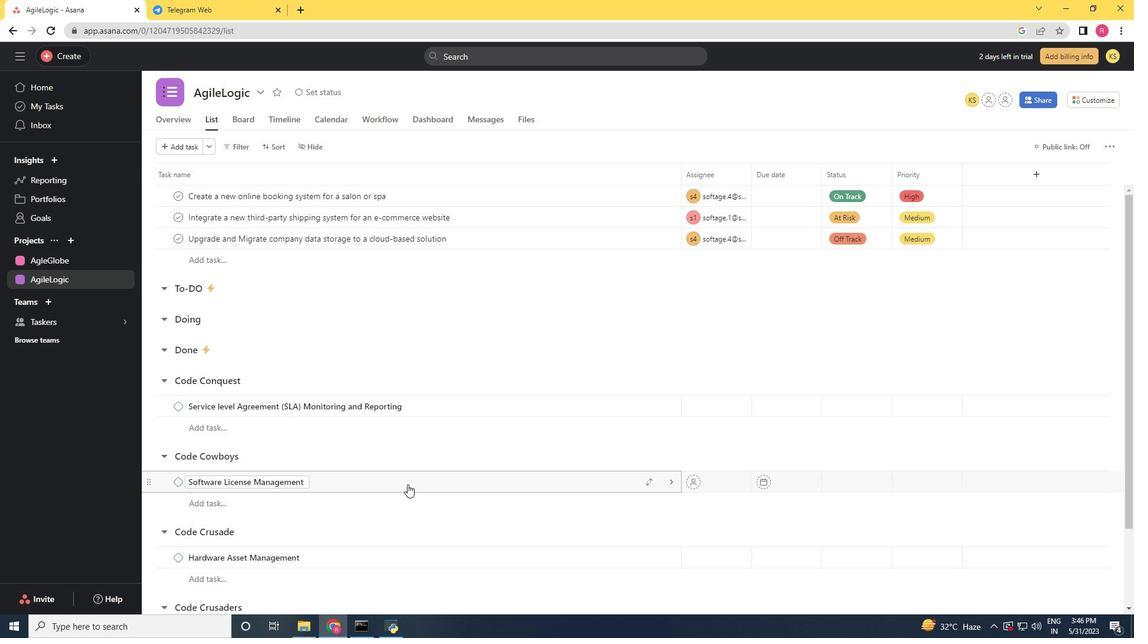 
Action: Mouse scrolled (408, 479) with delta (0, 0)
Screenshot: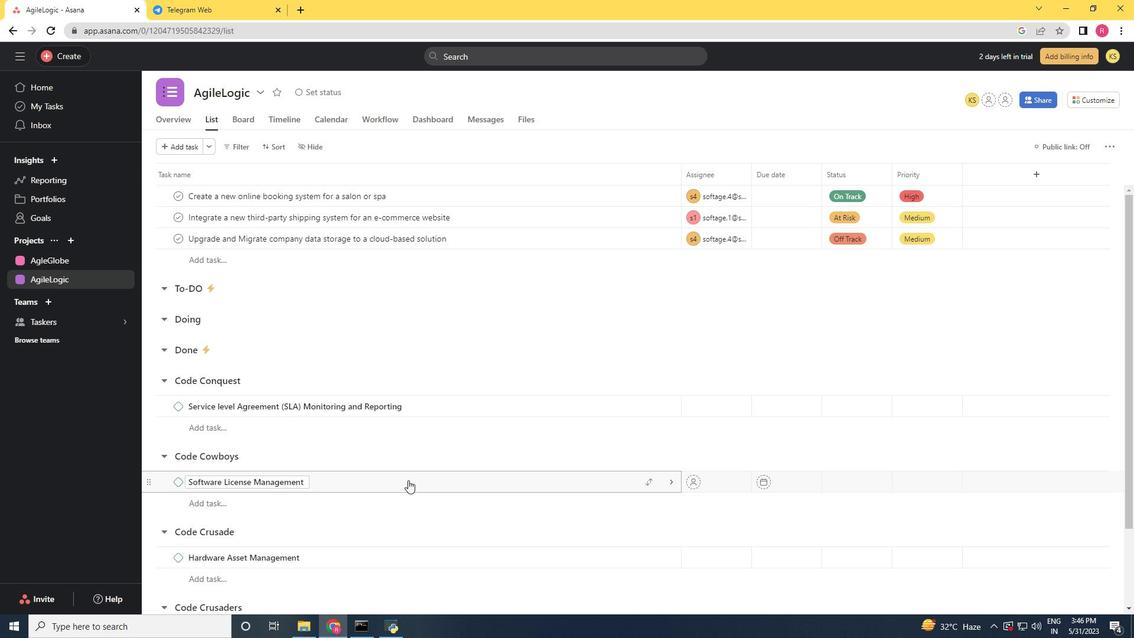 
Action: Mouse moved to (408, 475)
Screenshot: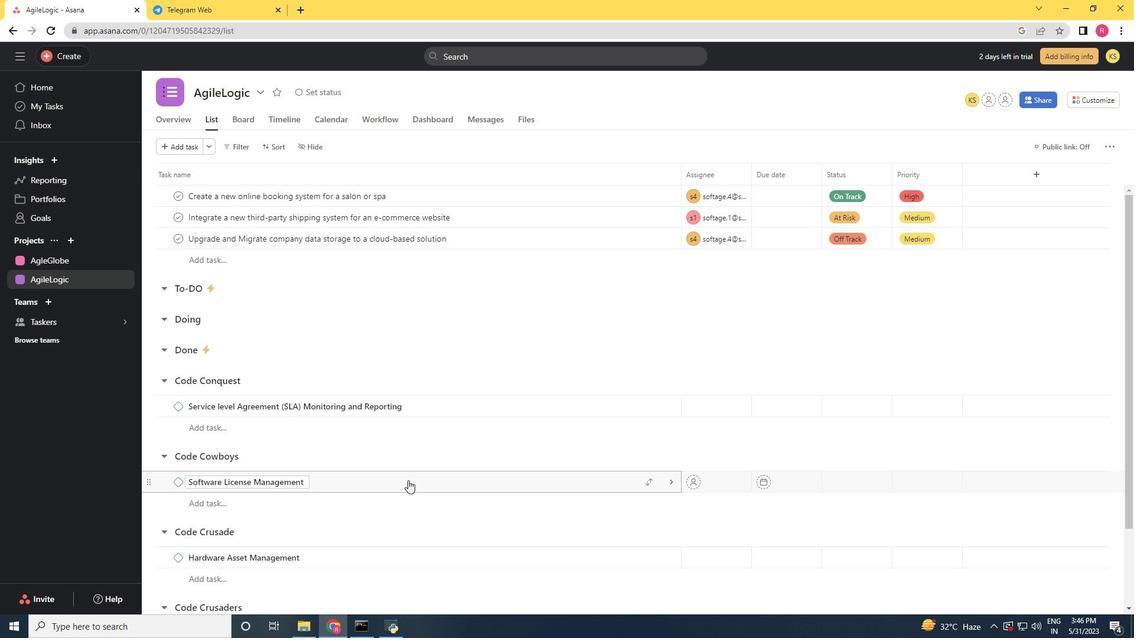 
Action: Mouse scrolled (408, 475) with delta (0, 0)
Screenshot: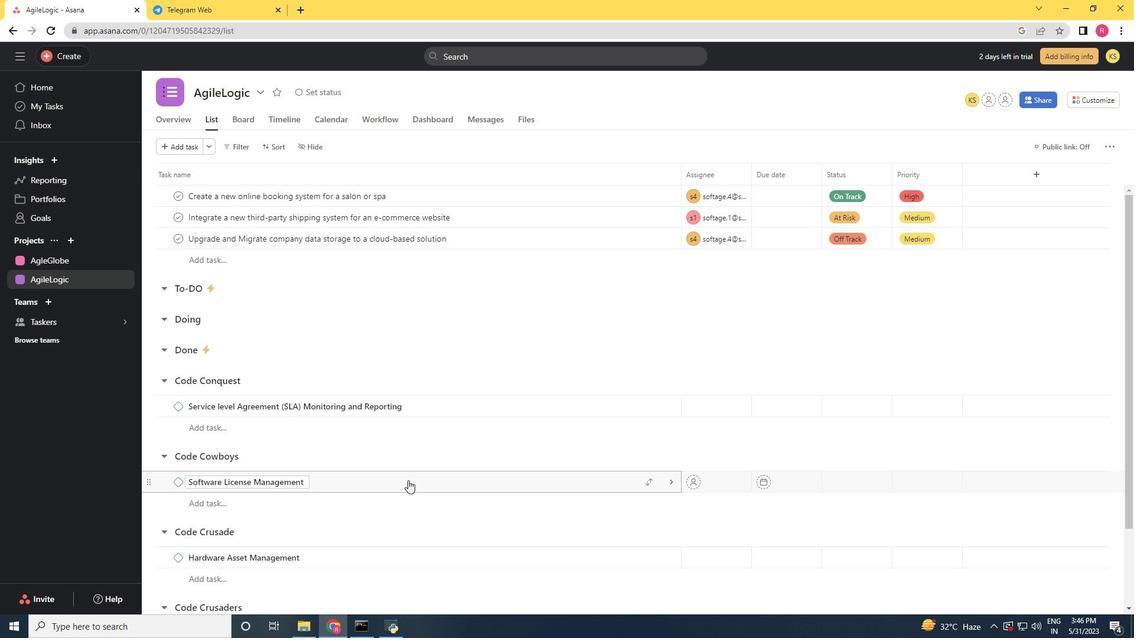 
Action: Mouse moved to (408, 471)
Screenshot: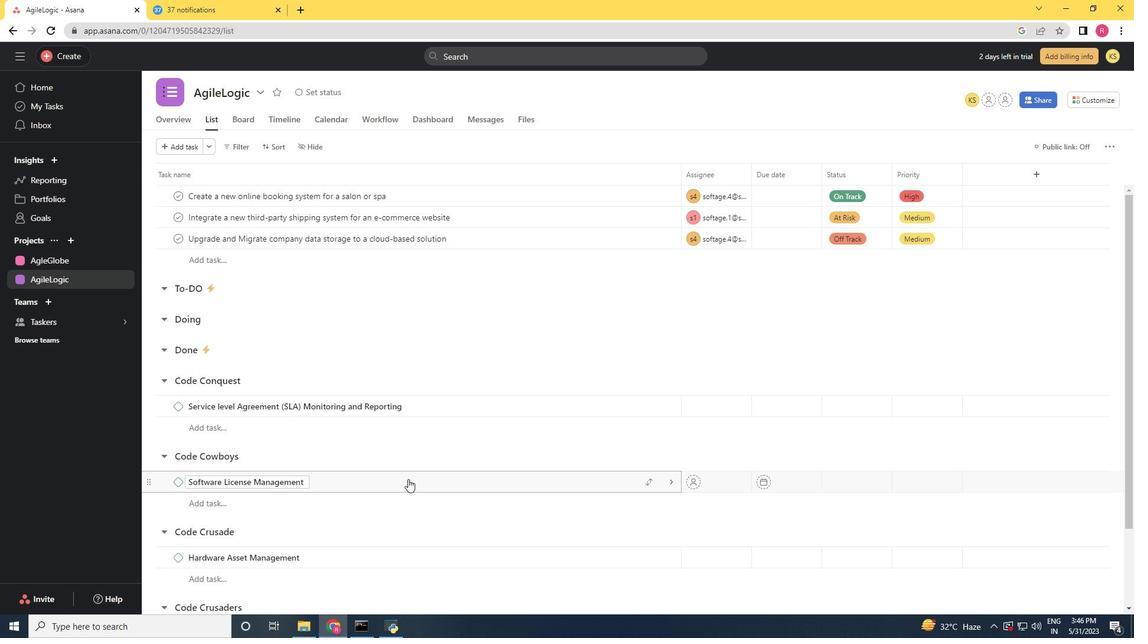 
Action: Mouse scrolled (408, 472) with delta (0, 0)
Screenshot: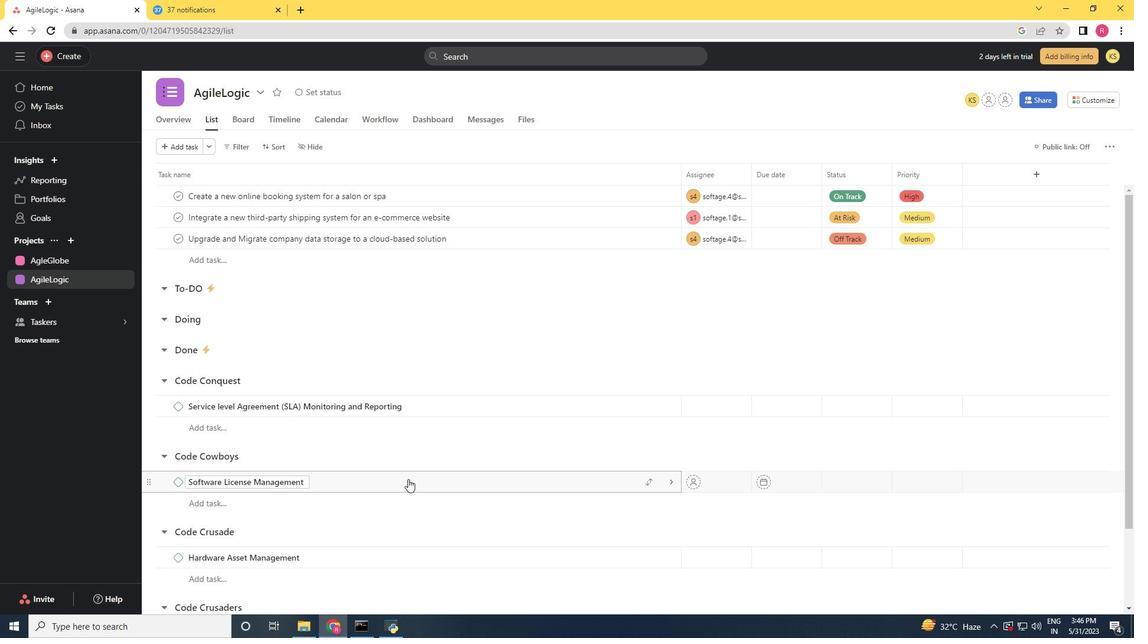 
Action: Mouse moved to (409, 466)
Screenshot: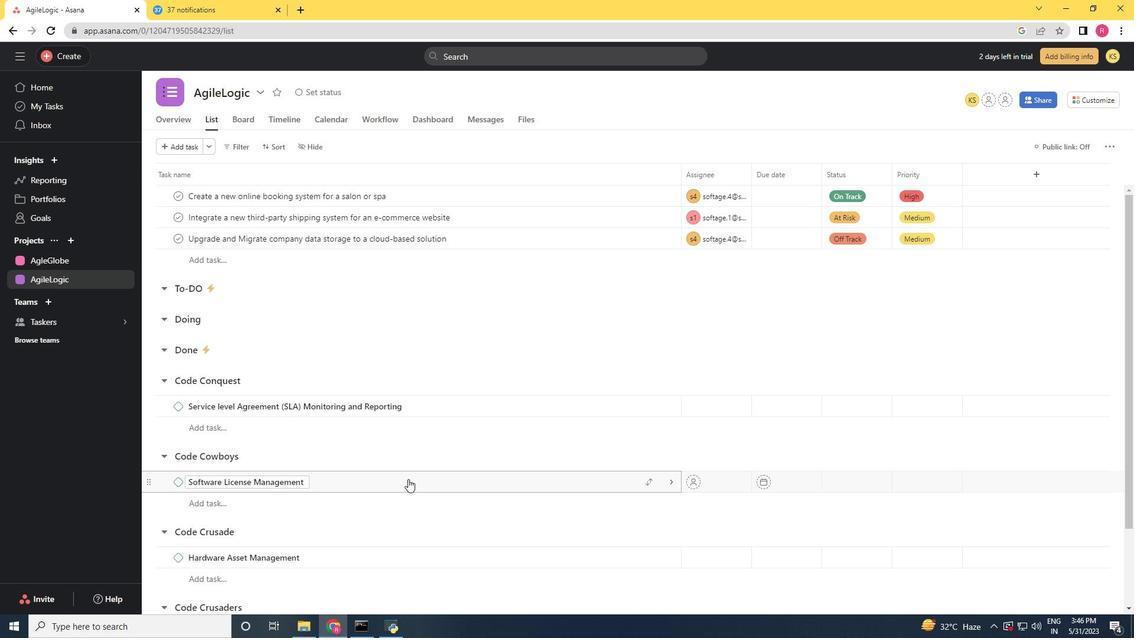 
Action: Mouse scrolled (409, 466) with delta (0, 0)
Screenshot: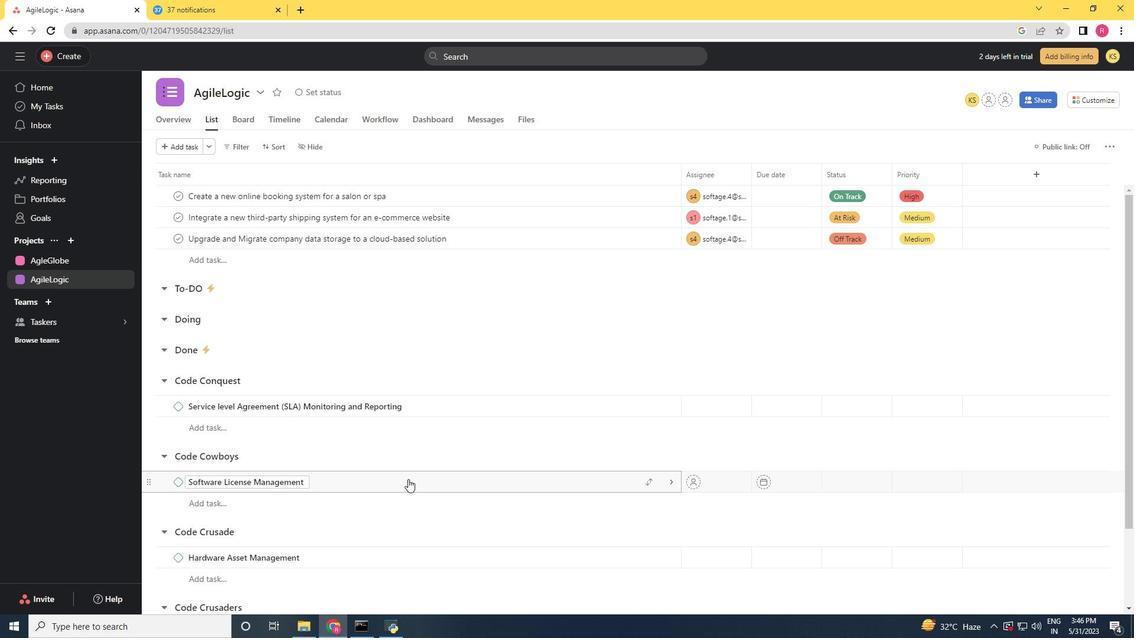 
Action: Mouse moved to (648, 241)
Screenshot: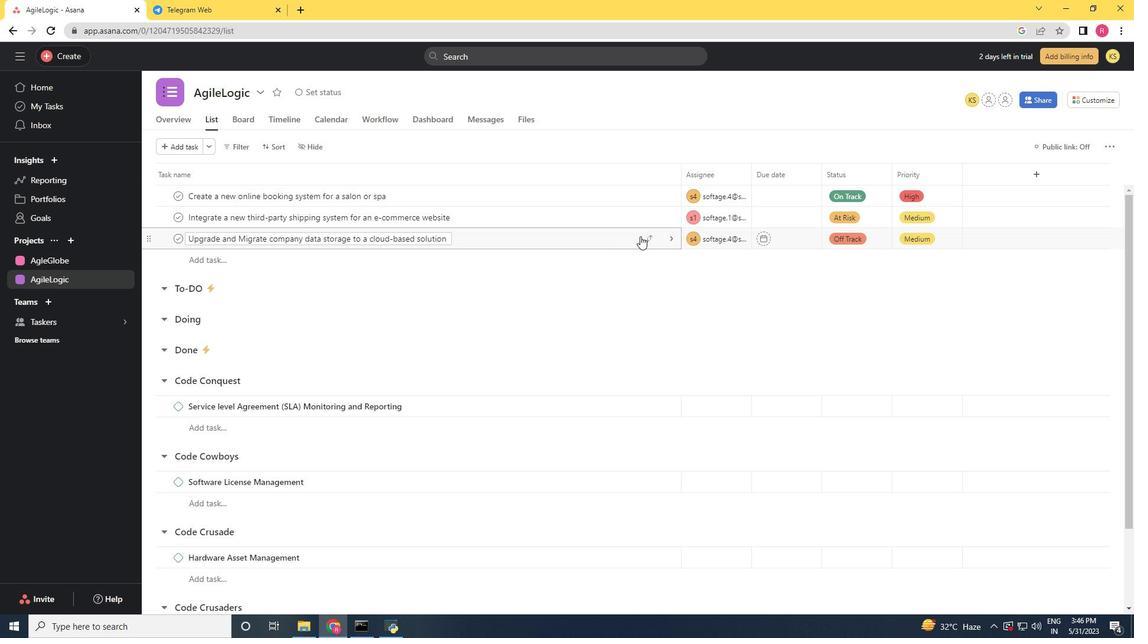 
Action: Mouse pressed left at (648, 241)
Screenshot: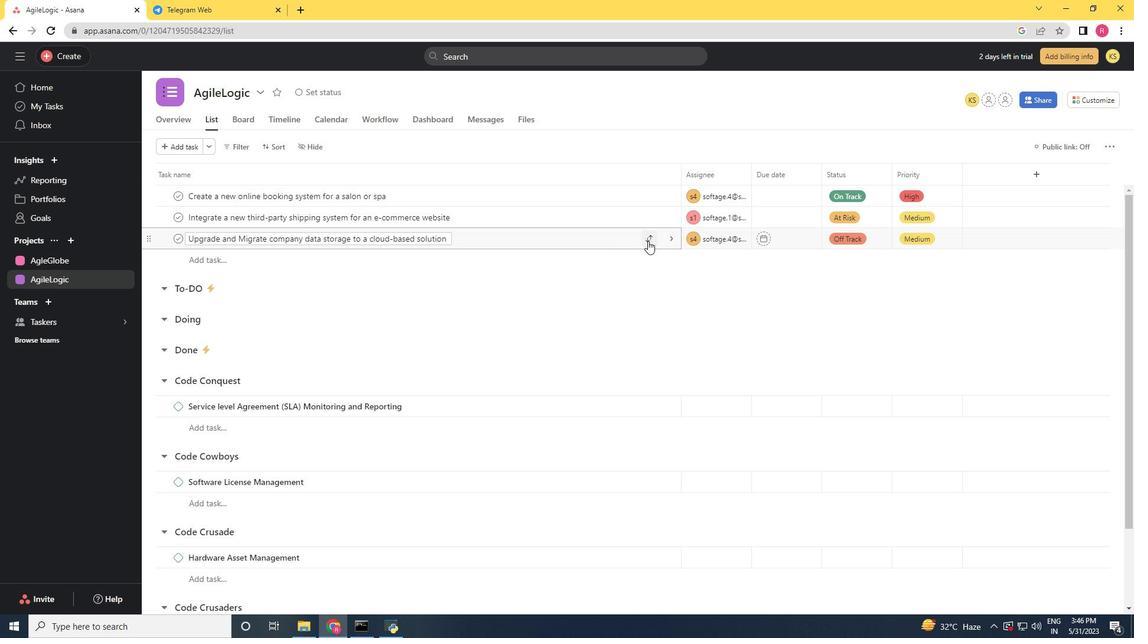 
Action: Mouse moved to (607, 306)
Screenshot: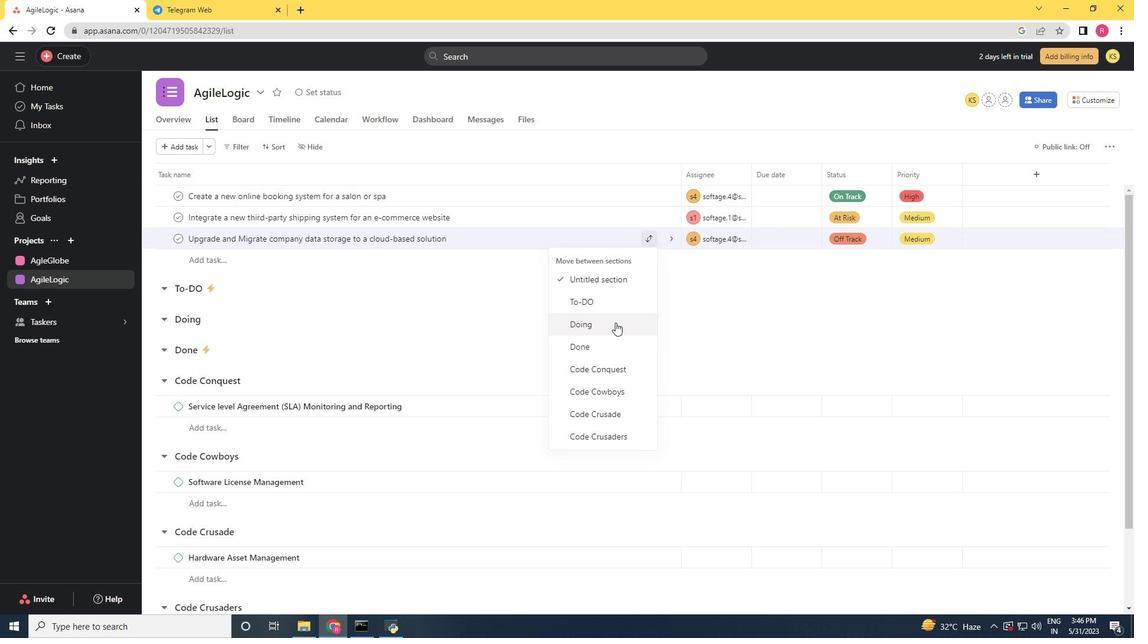 
Action: Mouse pressed left at (607, 306)
Screenshot: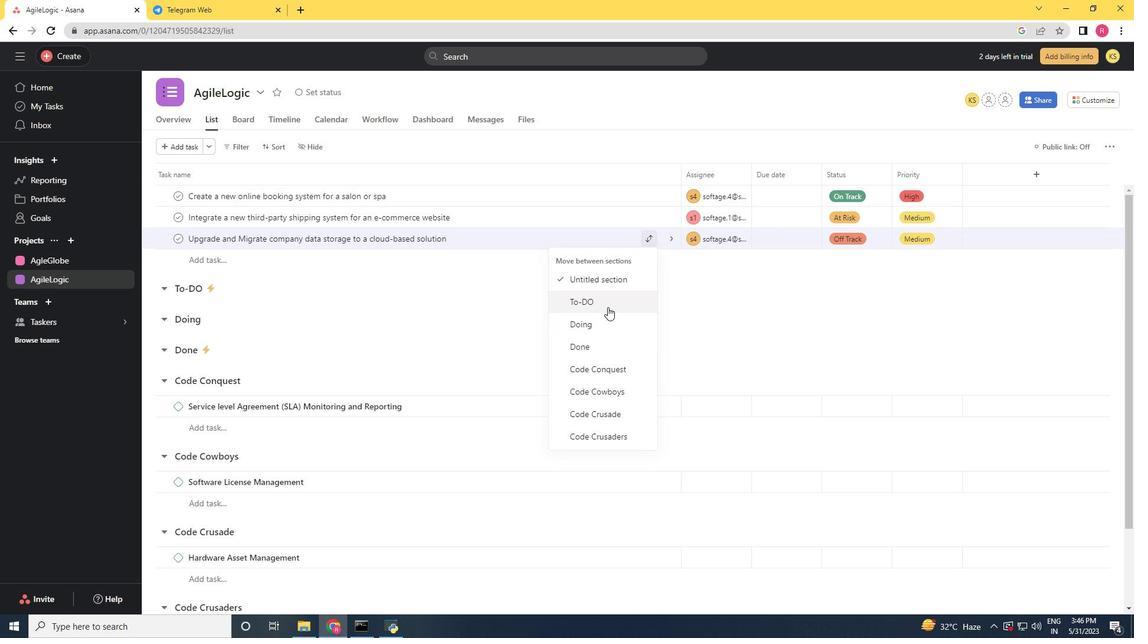 
Action: Mouse moved to (1088, 102)
Screenshot: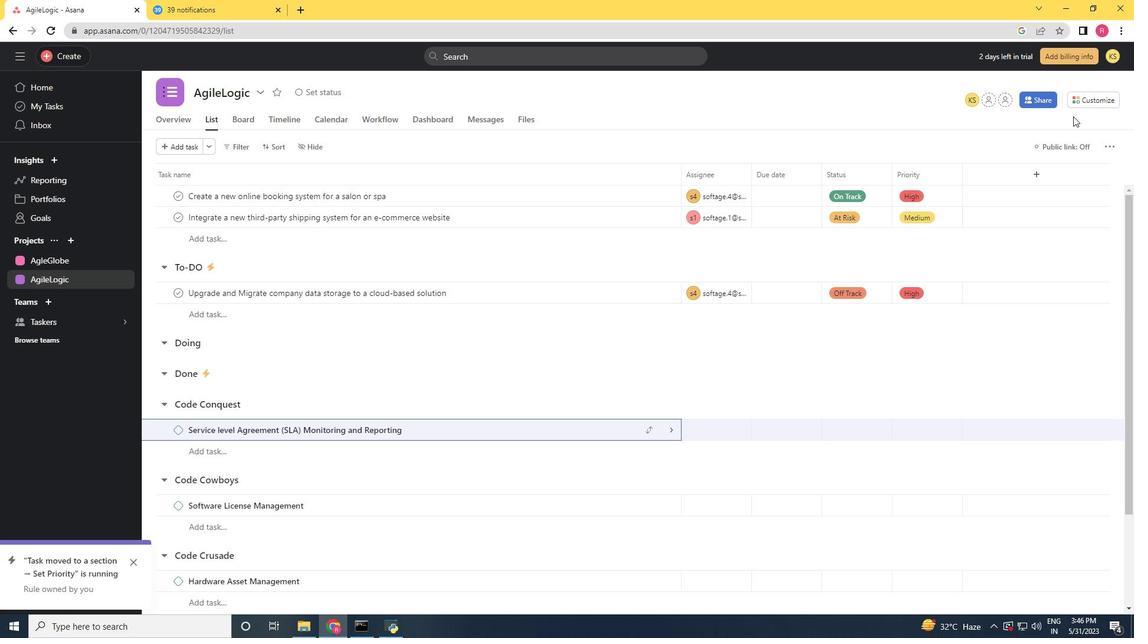 
Action: Mouse pressed left at (1088, 102)
Screenshot: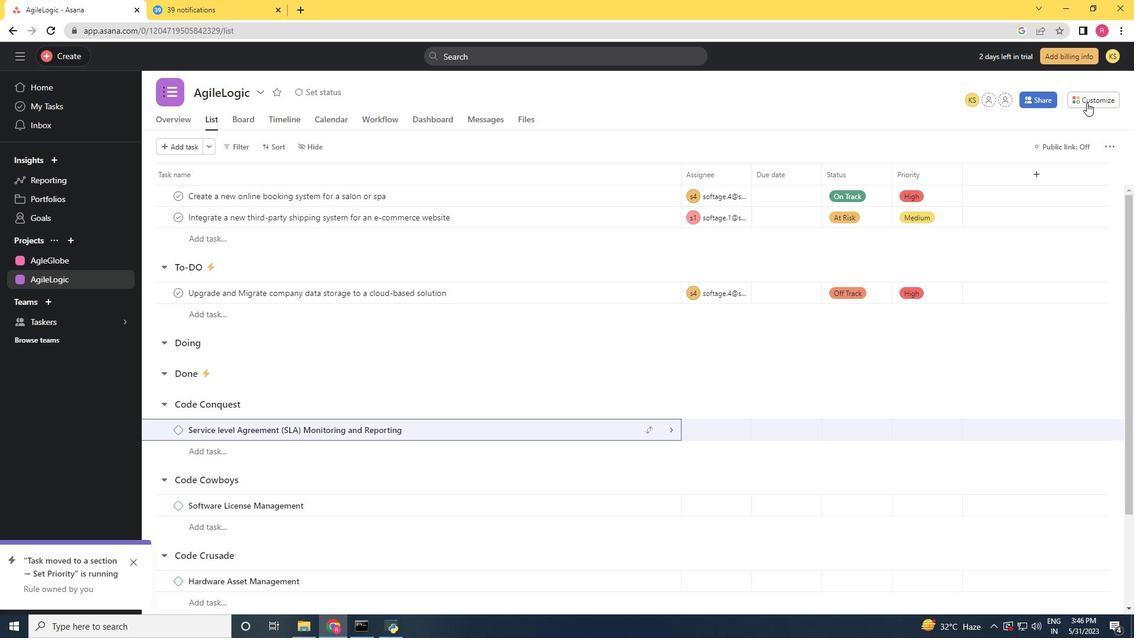 
Action: Mouse moved to (278, 144)
Screenshot: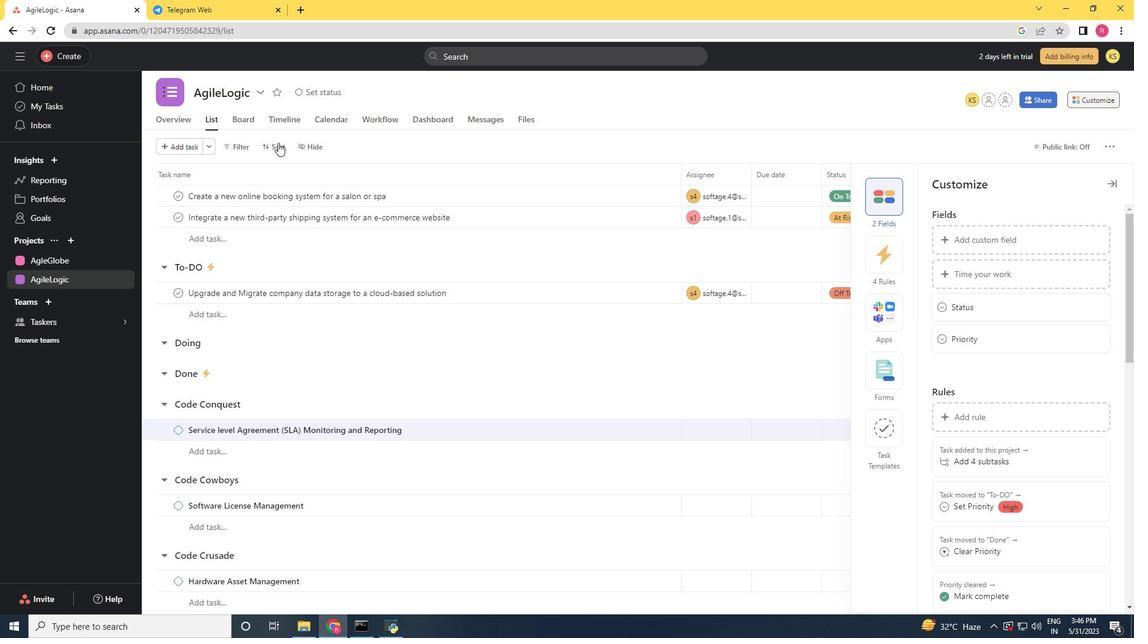 
Action: Mouse pressed left at (278, 144)
Screenshot: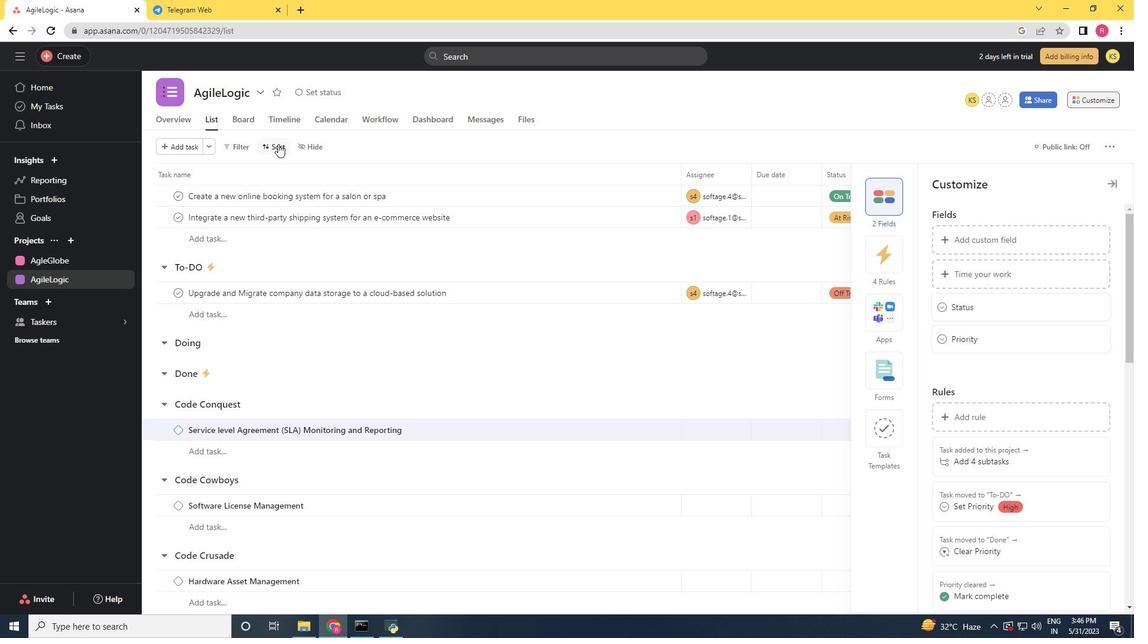 
Action: Mouse moved to (309, 319)
Screenshot: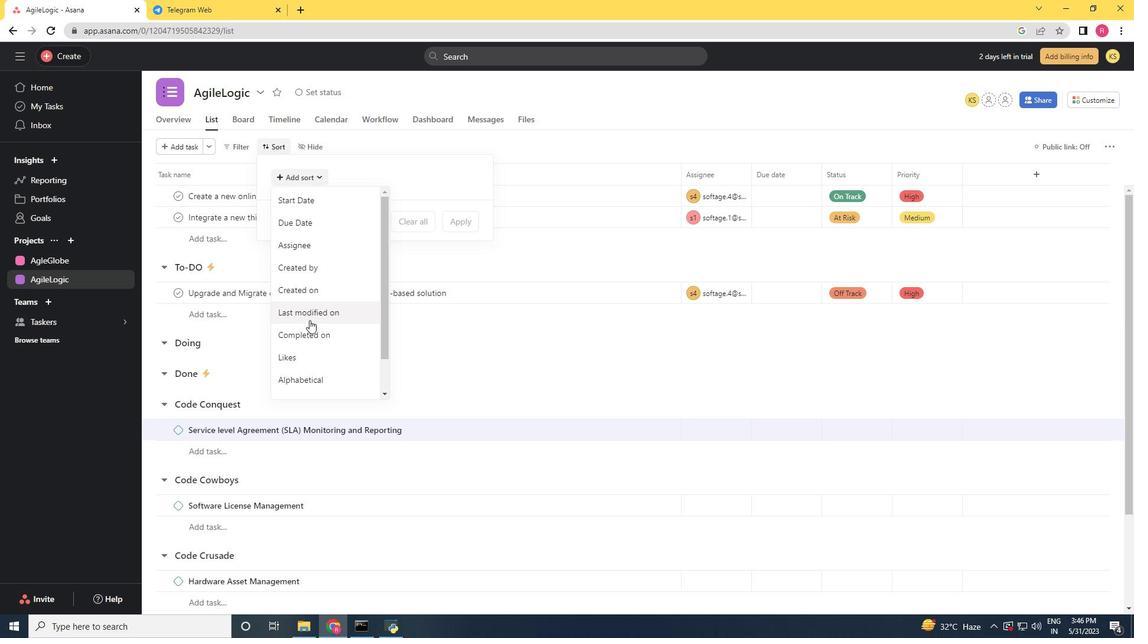 
Action: Mouse pressed left at (309, 319)
Screenshot: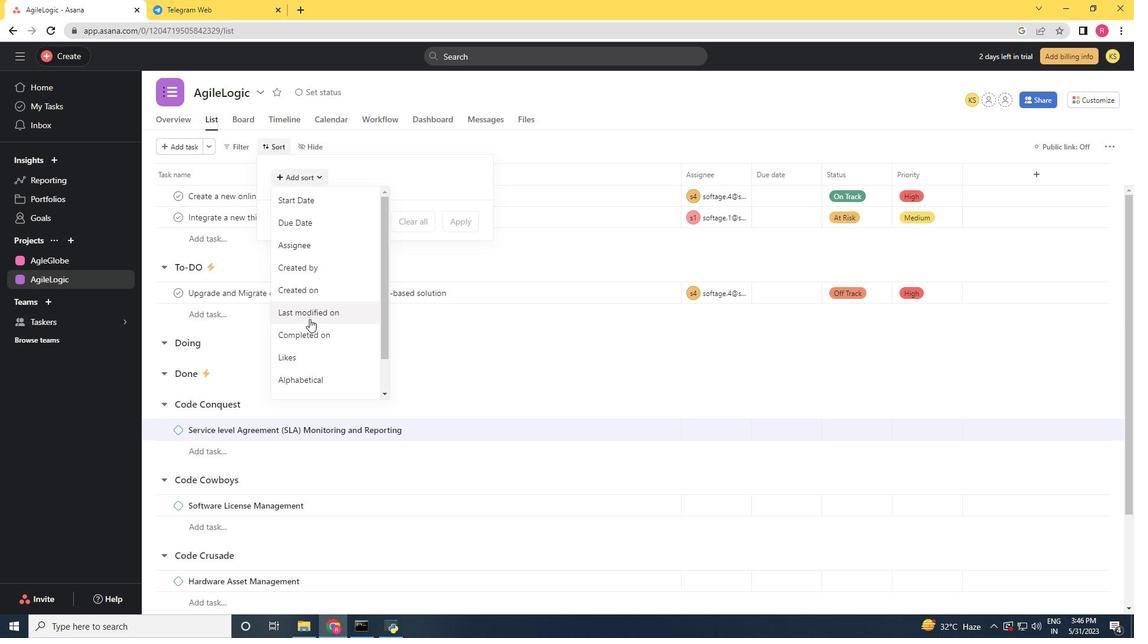 
Action: Mouse moved to (472, 278)
Screenshot: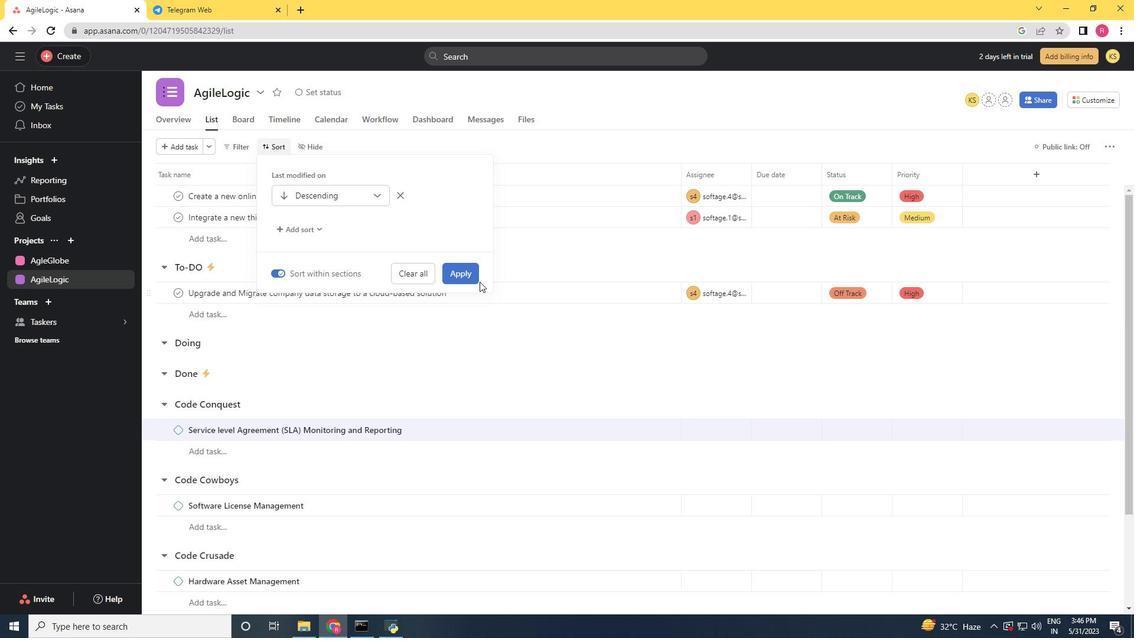 
Action: Mouse pressed left at (472, 278)
Screenshot: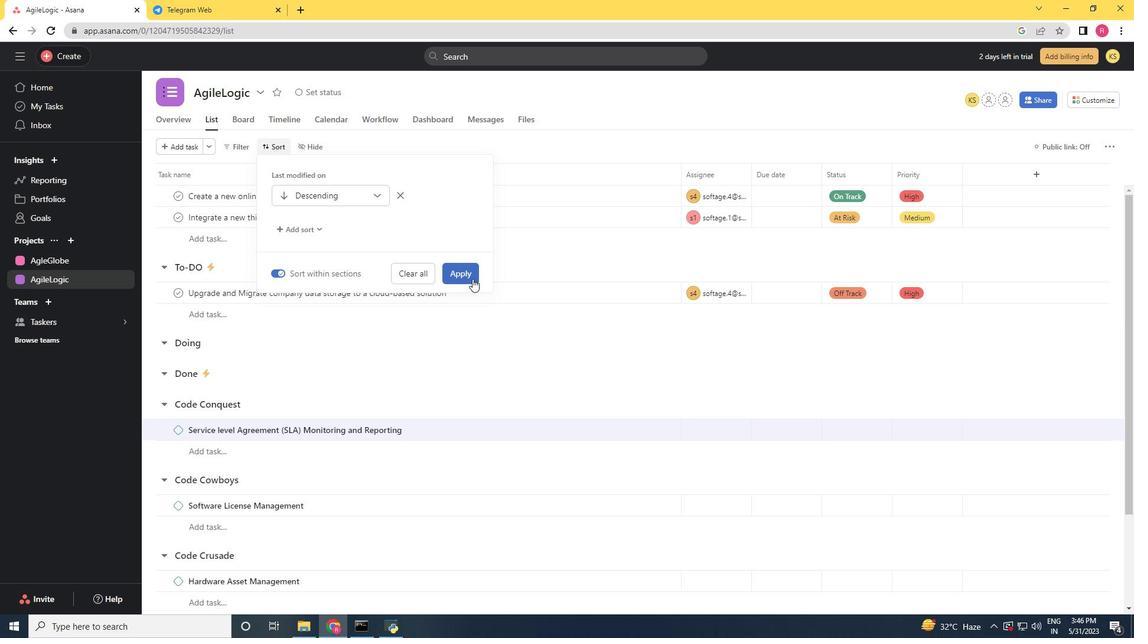 
